 Task: Create a new field with title Stage a blank project AgileAssist with field type as Single-select and options as Not Started, In Progress and Complete
Action: Mouse moved to (1285, 142)
Screenshot: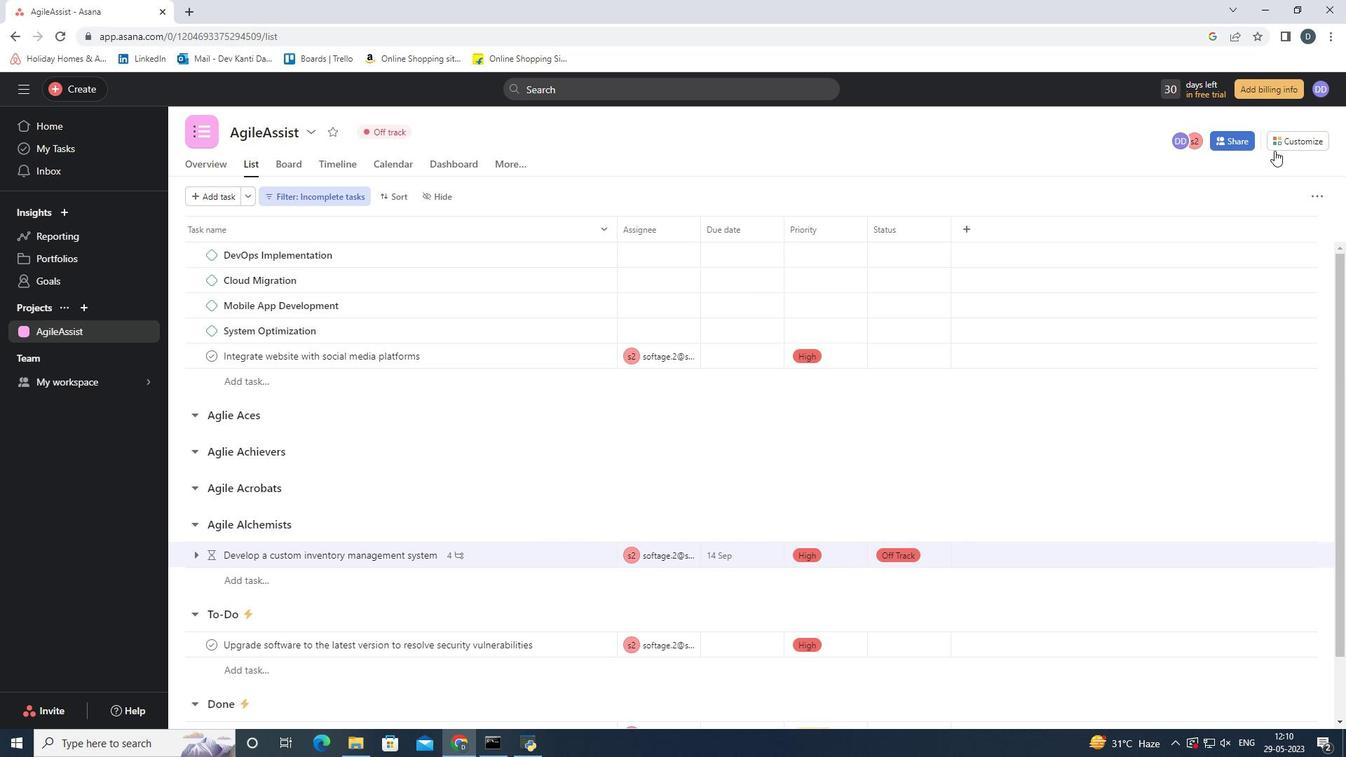 
Action: Mouse pressed left at (1285, 142)
Screenshot: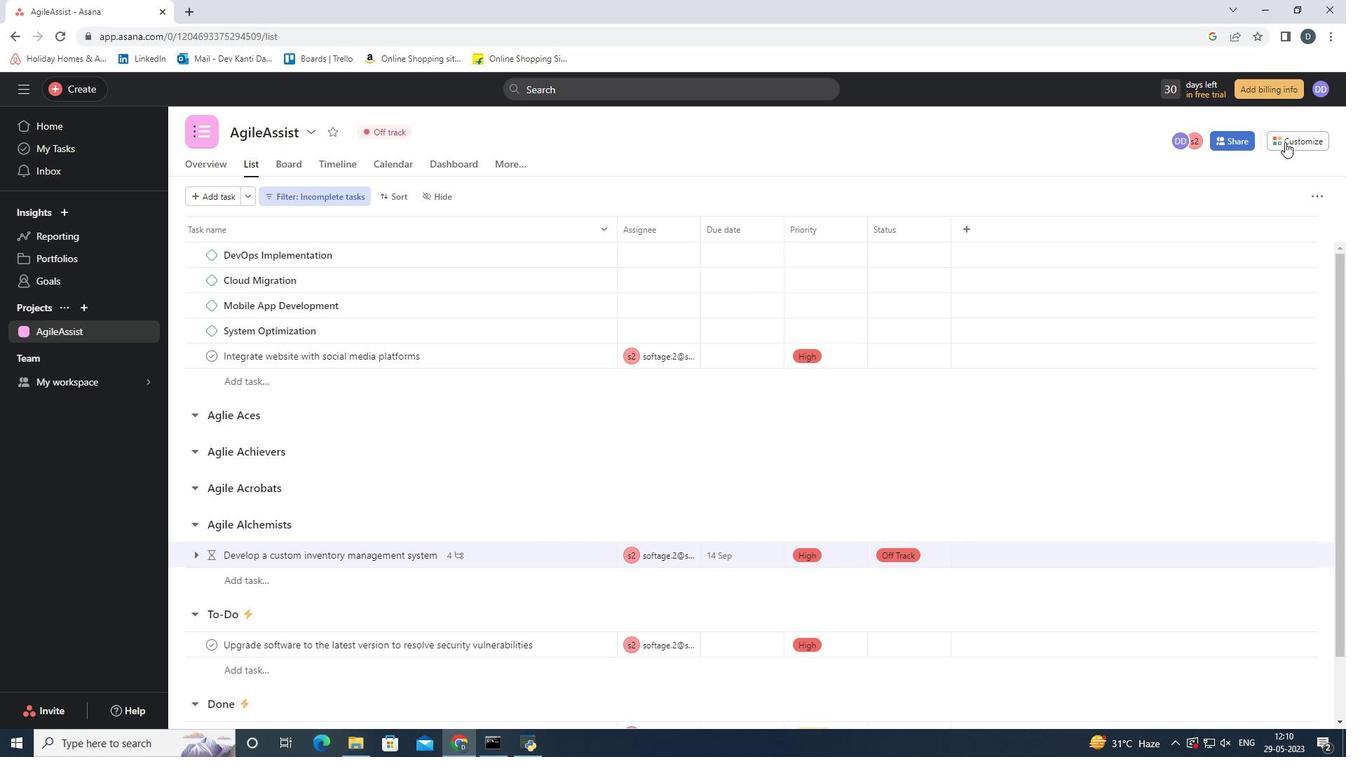 
Action: Mouse moved to (1223, 298)
Screenshot: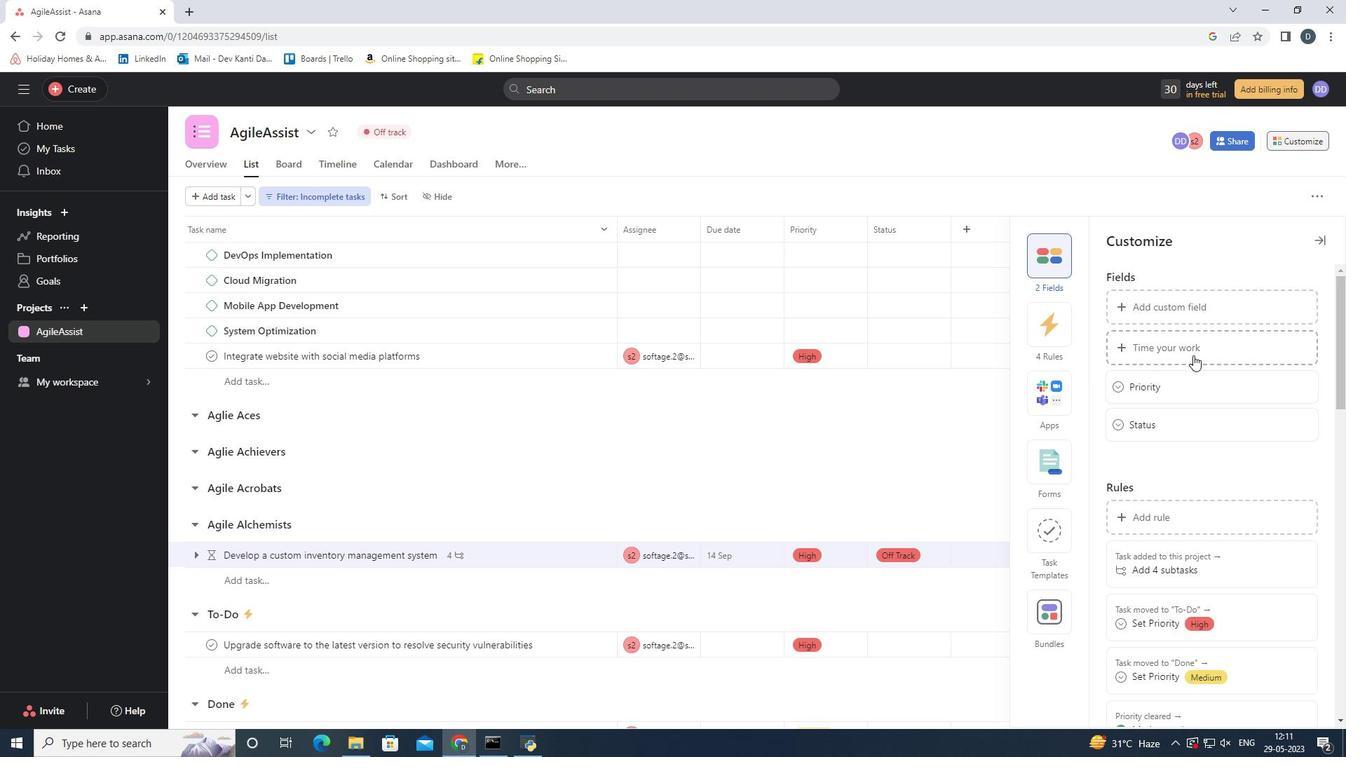 
Action: Mouse pressed left at (1223, 298)
Screenshot: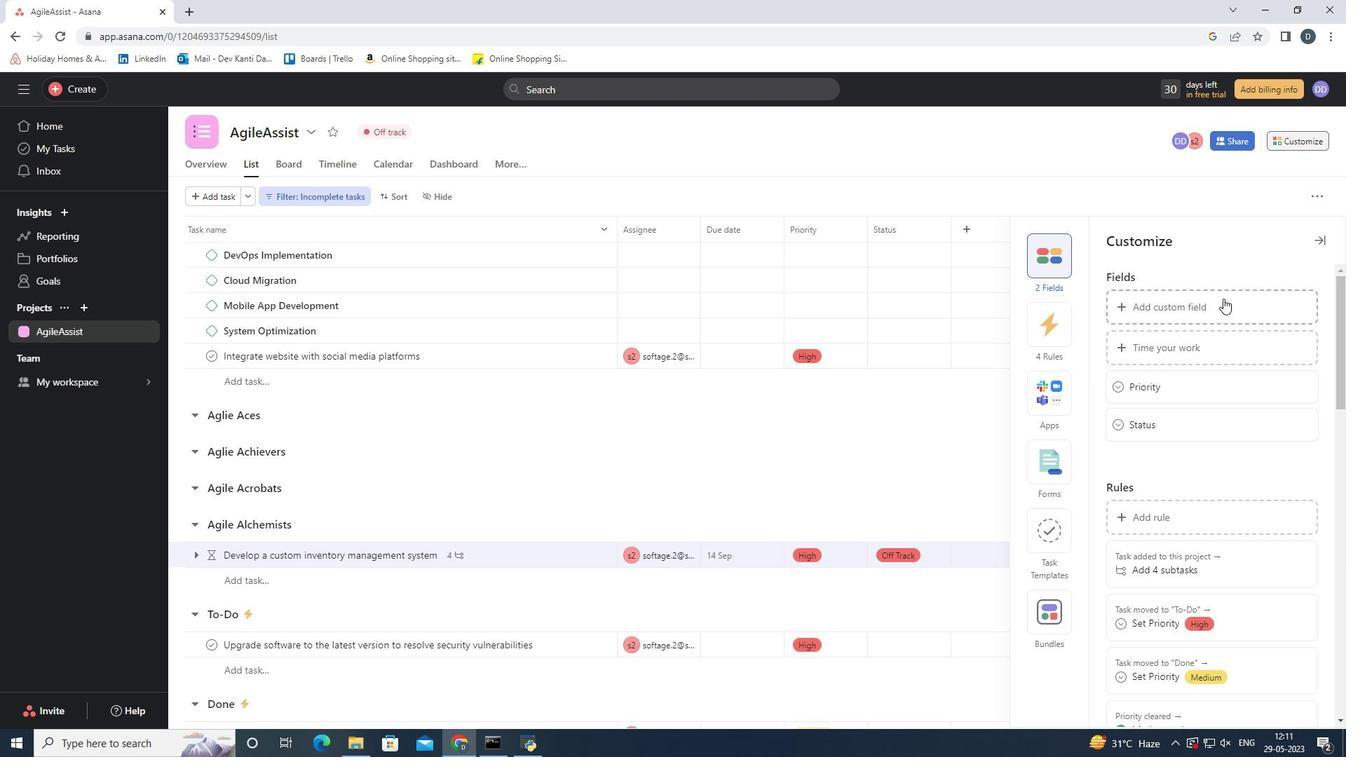 
Action: Mouse moved to (634, 241)
Screenshot: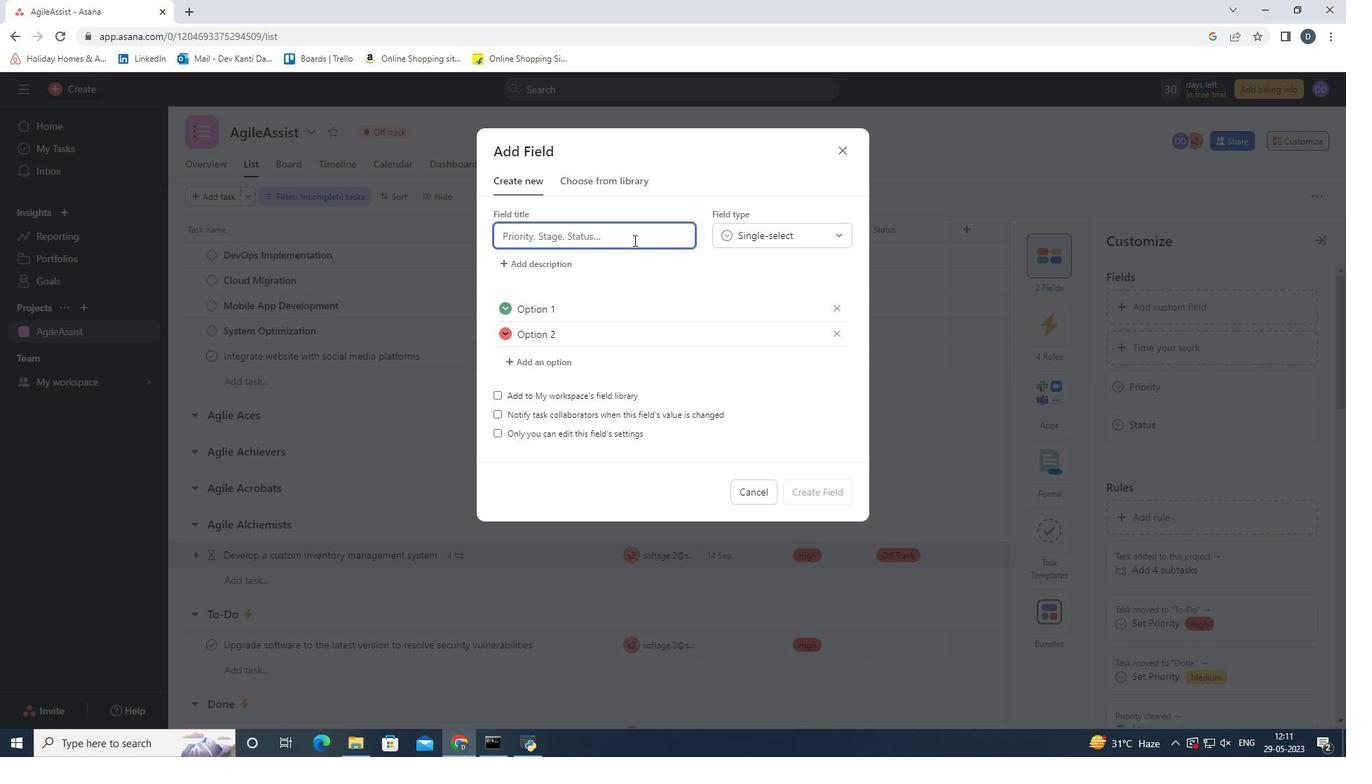 
Action: Key pressed <Key.shift>Stage
Screenshot: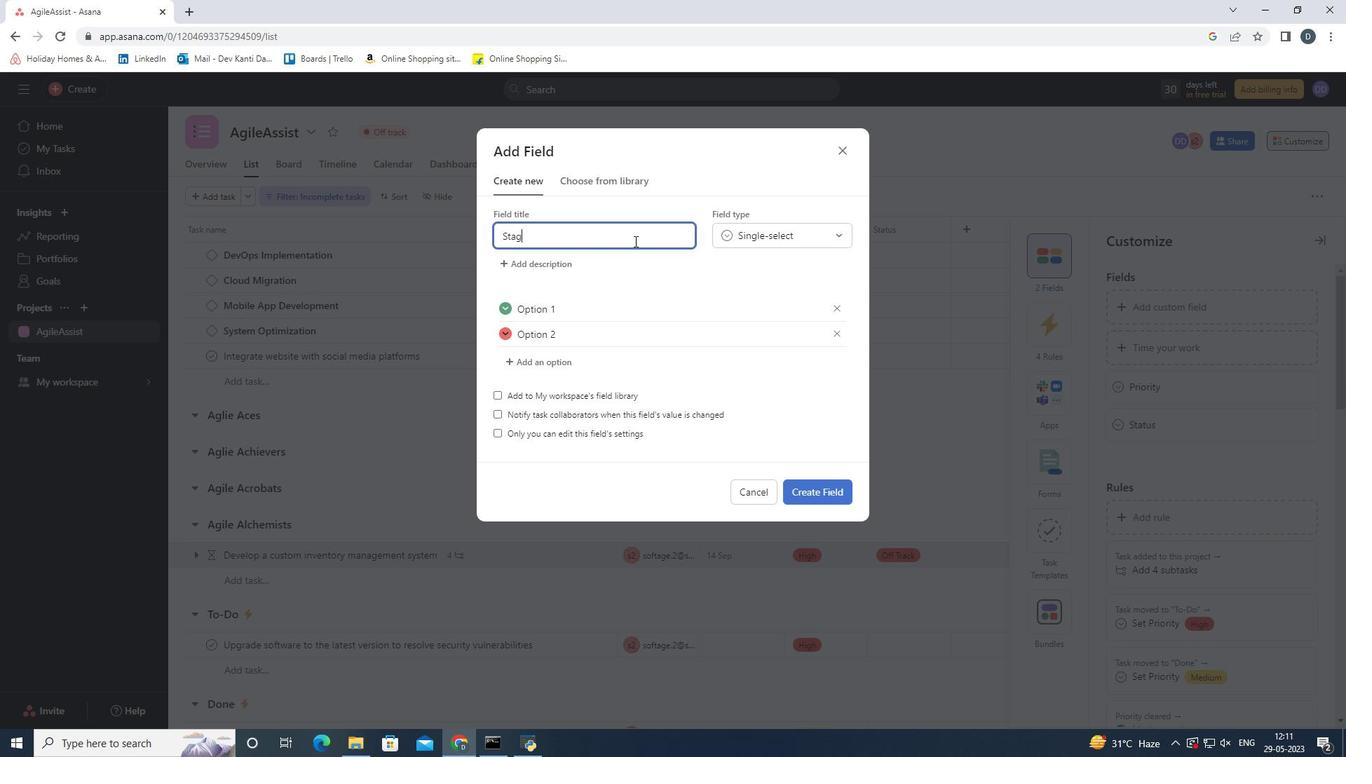 
Action: Mouse moved to (668, 286)
Screenshot: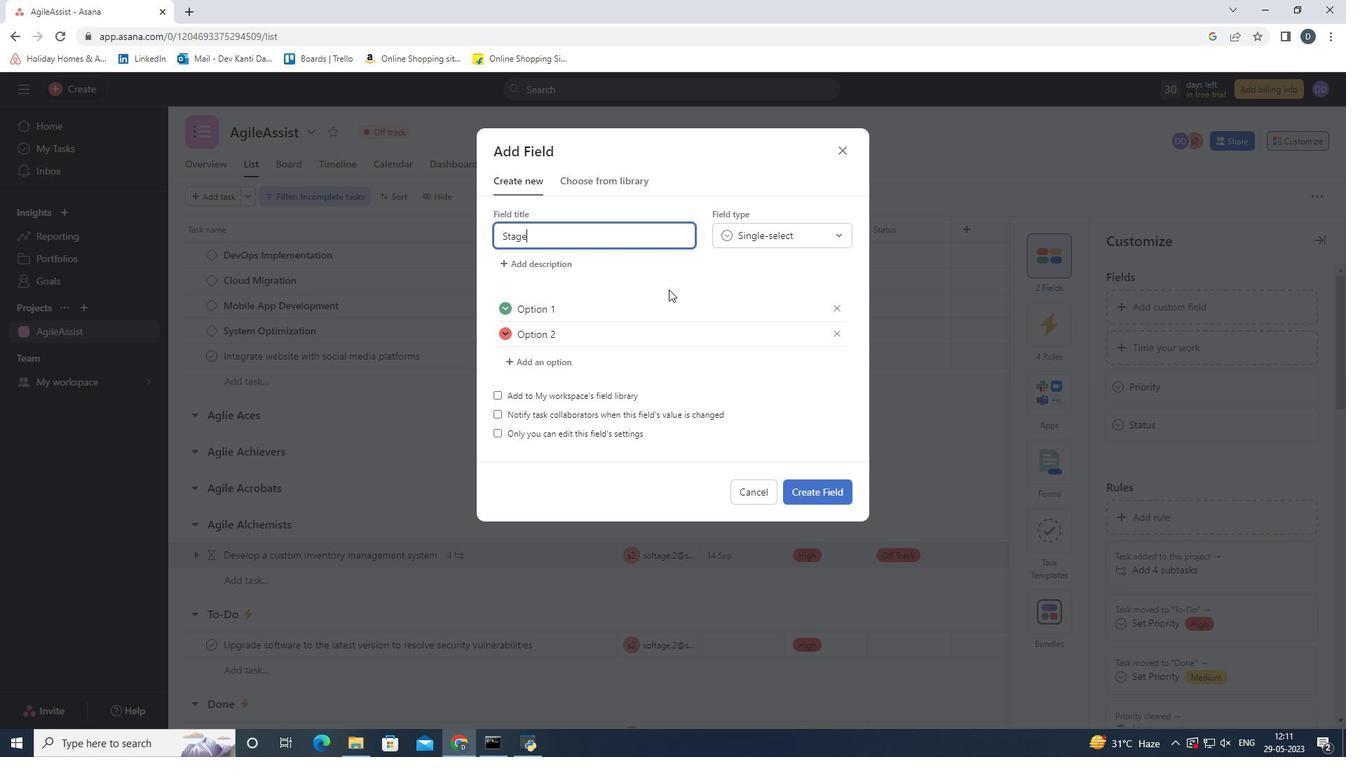 
Action: Mouse pressed left at (668, 286)
Screenshot: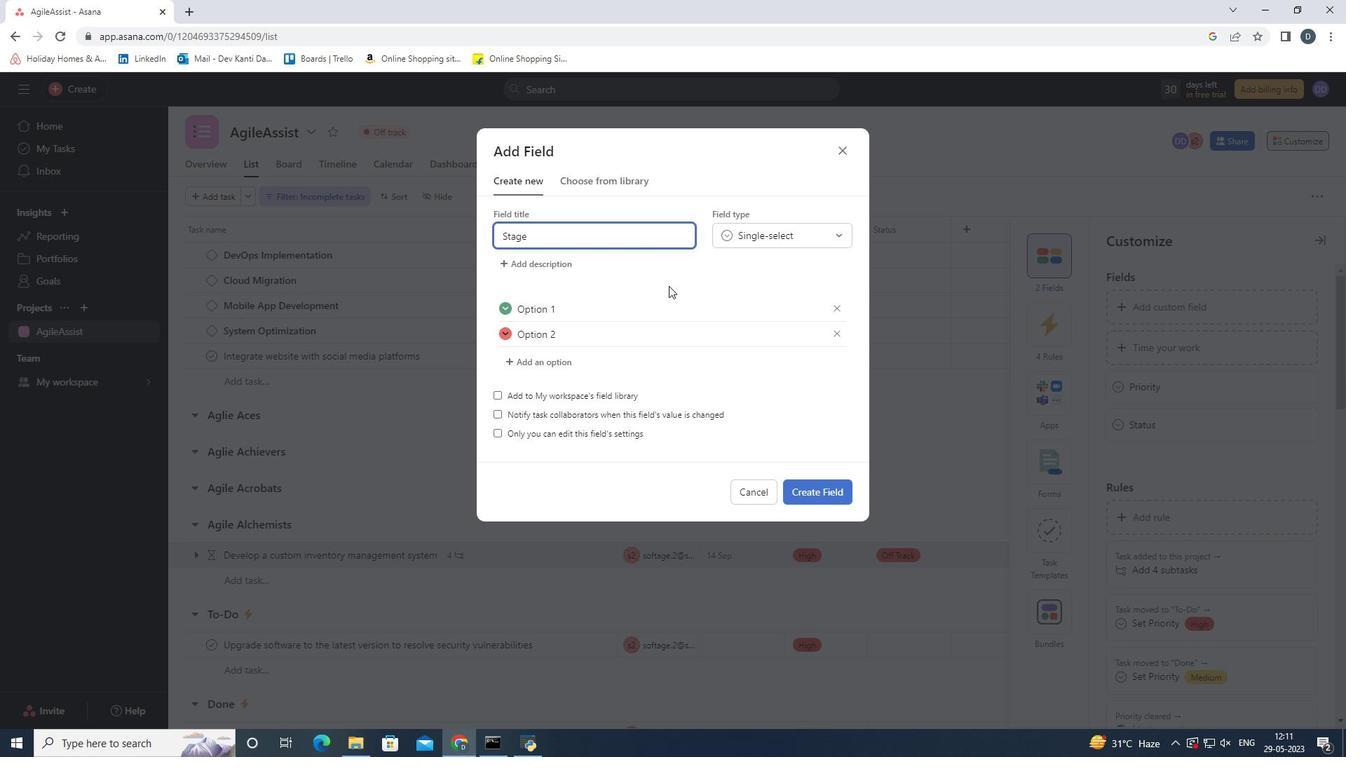 
Action: Mouse moved to (799, 236)
Screenshot: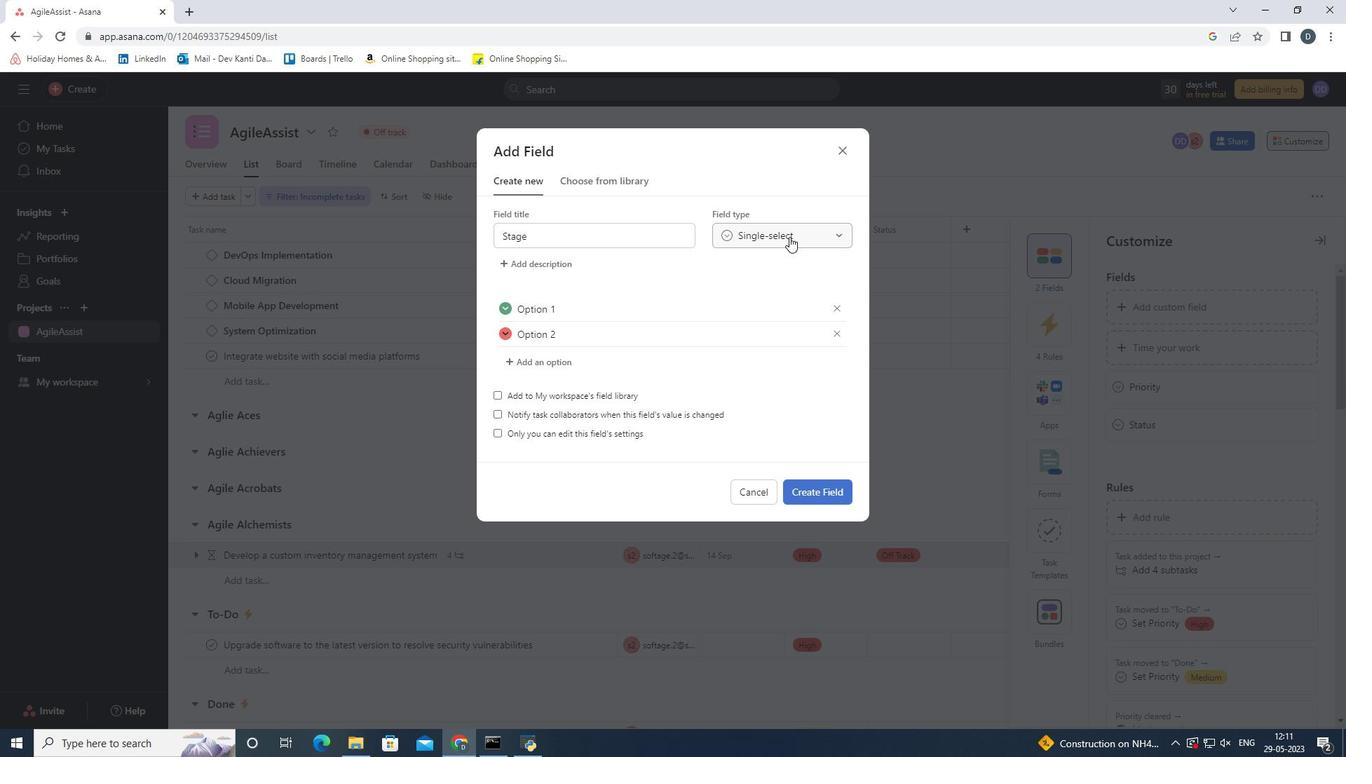 
Action: Mouse pressed left at (799, 236)
Screenshot: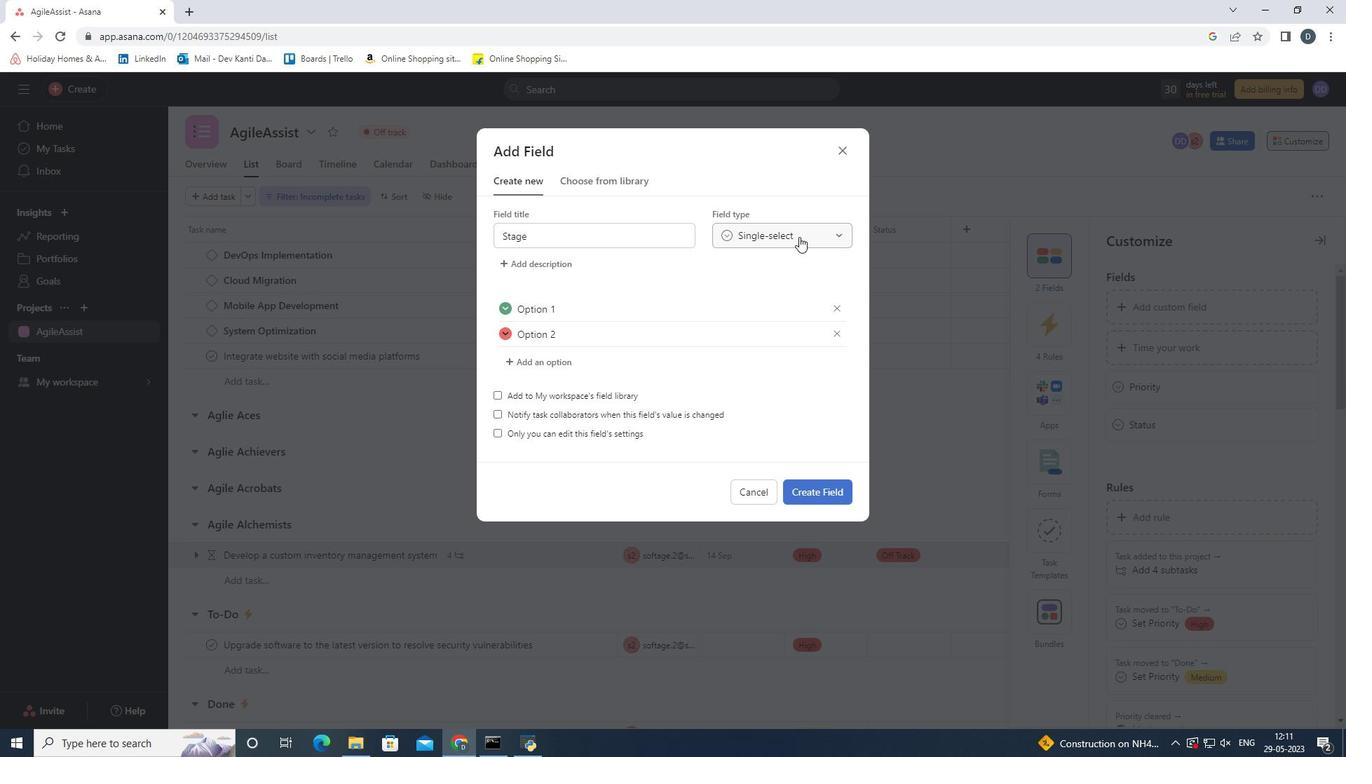 
Action: Mouse moved to (806, 264)
Screenshot: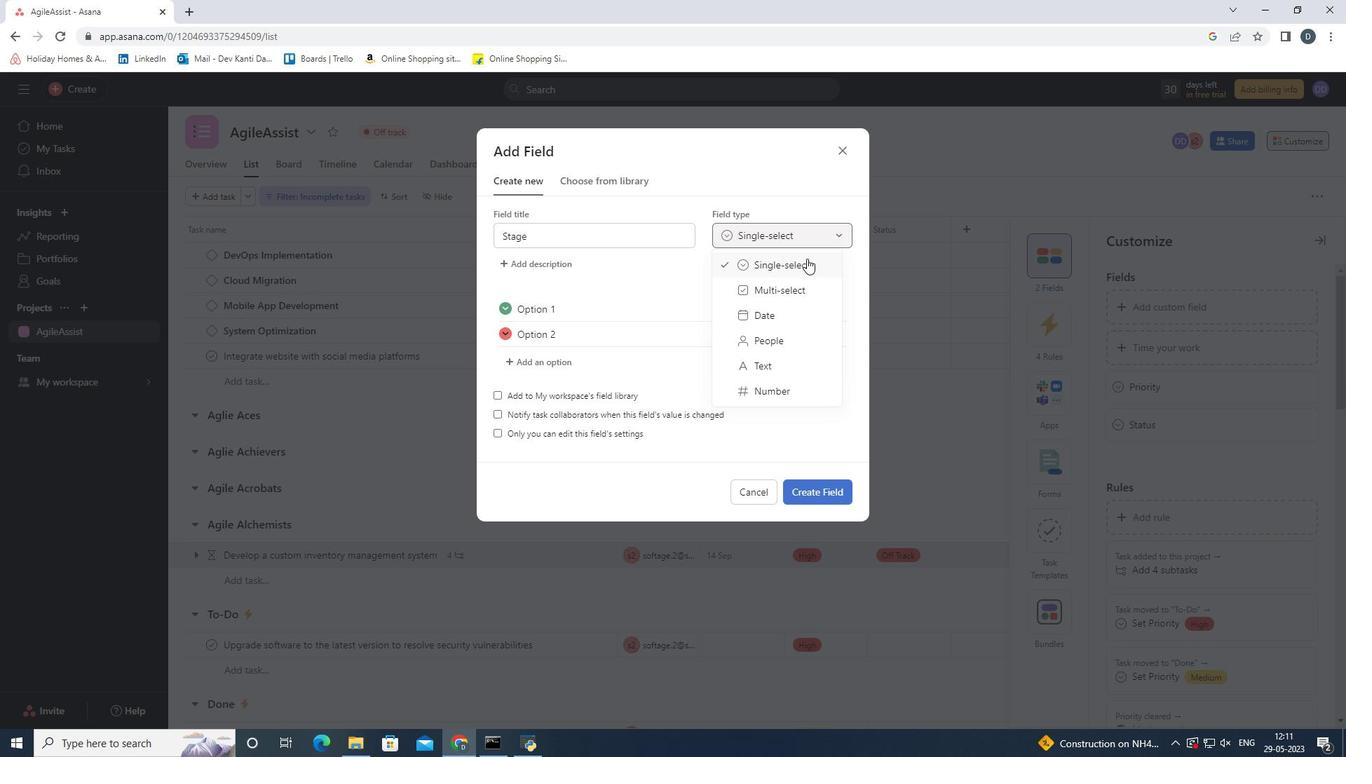
Action: Mouse pressed left at (806, 264)
Screenshot: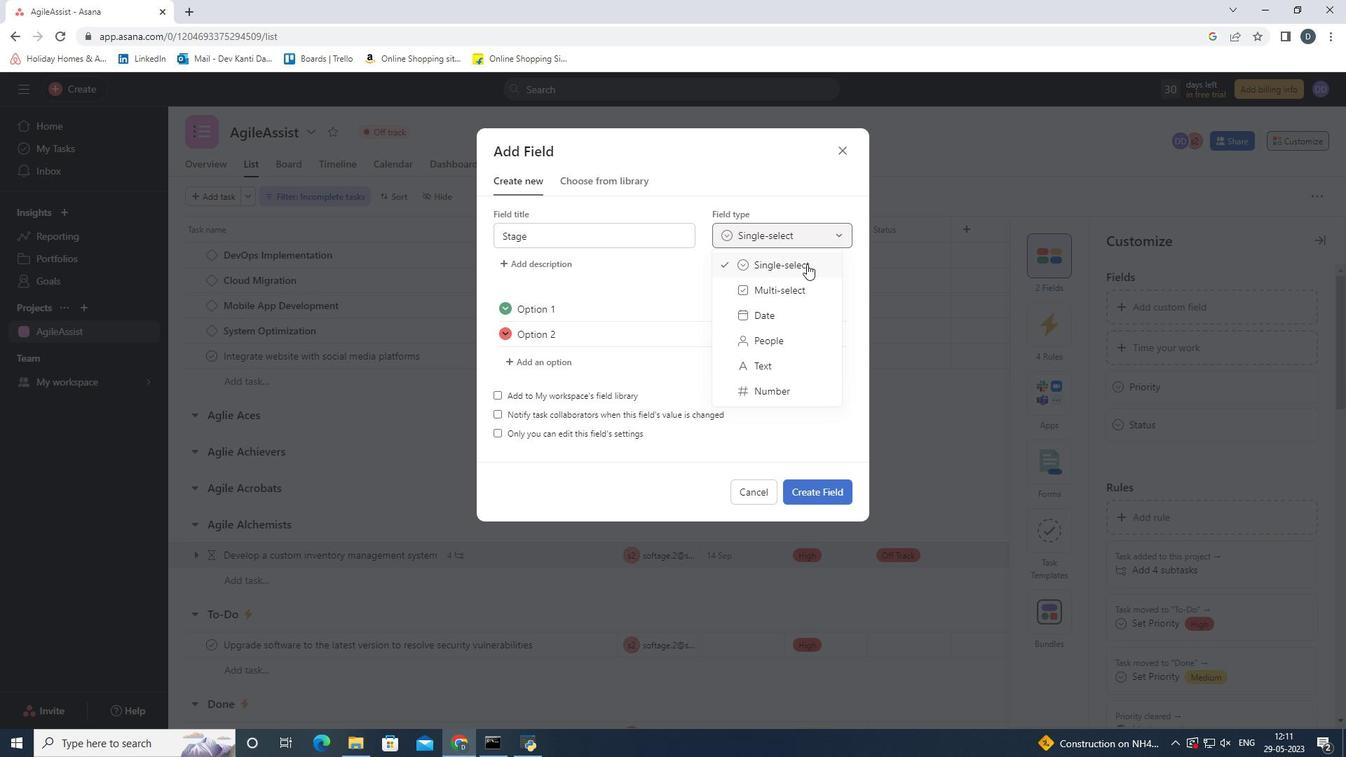 
Action: Mouse moved to (569, 331)
Screenshot: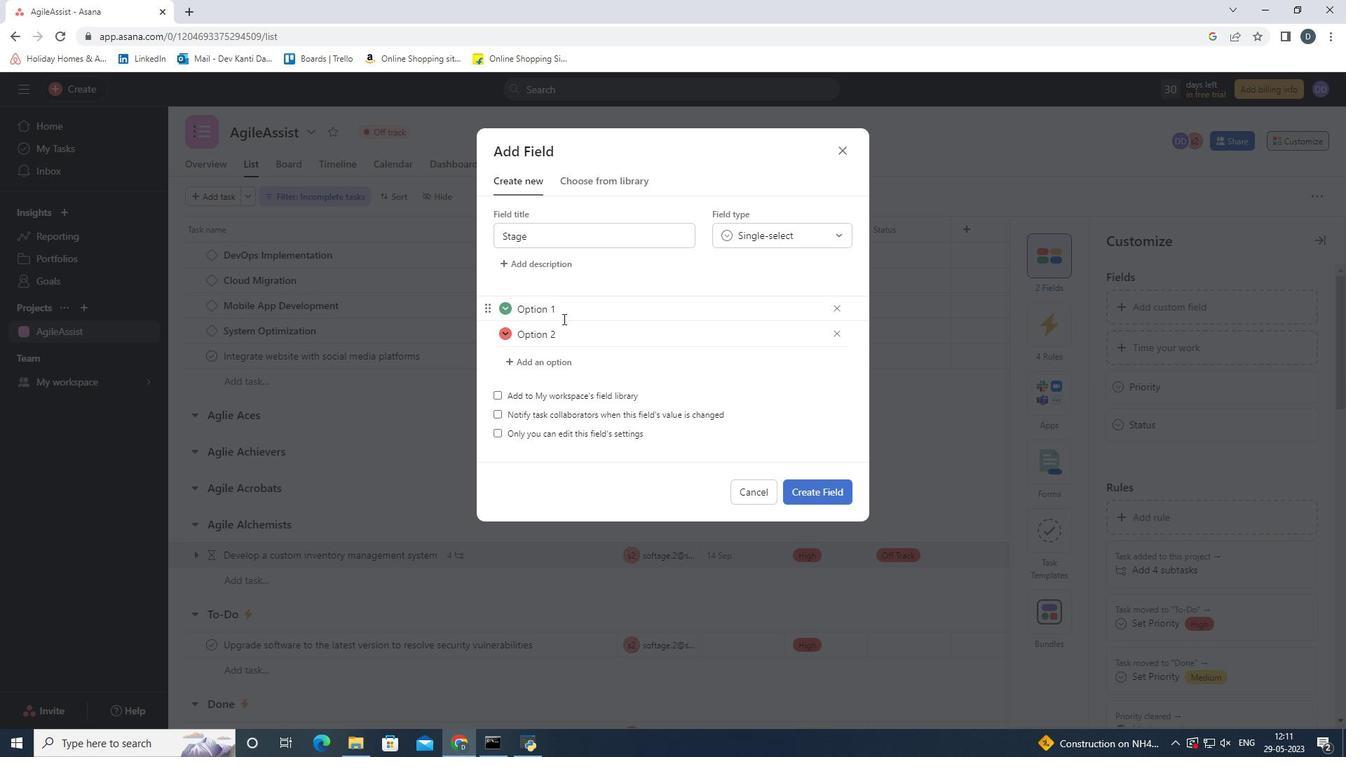 
Action: Mouse pressed left at (569, 331)
Screenshot: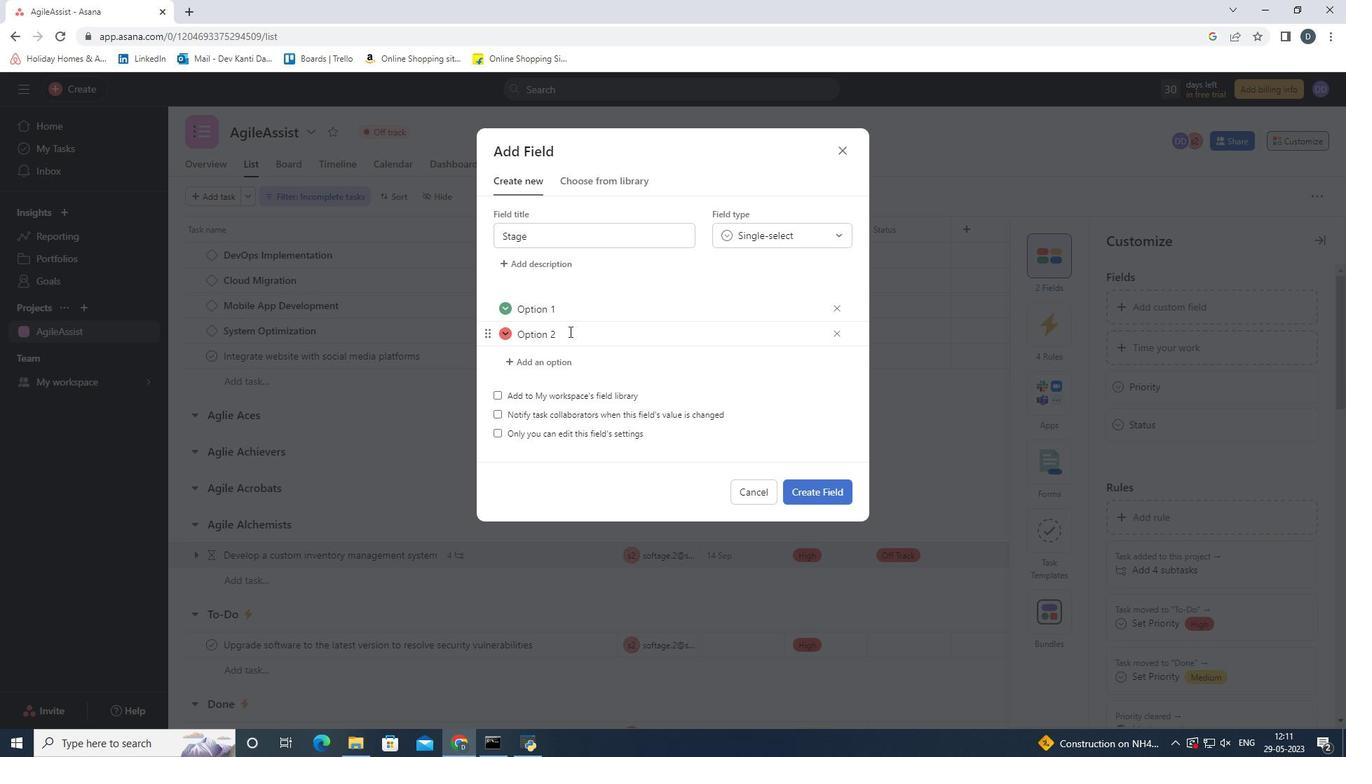 
Action: Key pressed <Key.backspace><Key.backspace><Key.backspace><Key.backspace><Key.backspace><Key.backspace><Key.backspace><Key.backspace><Key.backspace><Key.backspace><Key.backspace><Key.backspace><Key.backspace><Key.backspace><Key.backspace><Key.backspace><Key.backspace><Key.shift><Key.shift><Key.shift><Key.shift><Key.shift><Key.shift><Key.shift><Key.shift><Key.shift><Key.shift><Key.shift><Key.shift><Key.shift><Key.shift><Key.shift>Complete
Screenshot: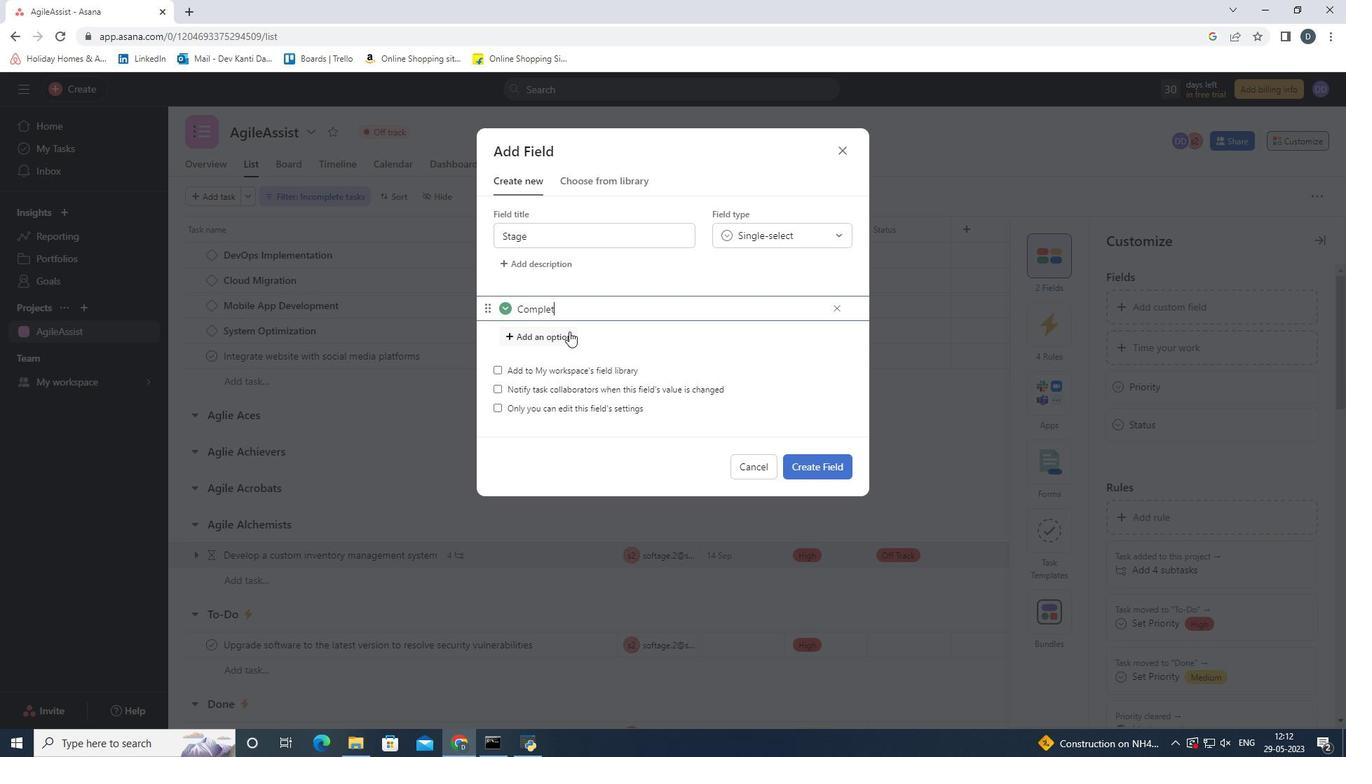 
Action: Mouse pressed left at (569, 331)
Screenshot: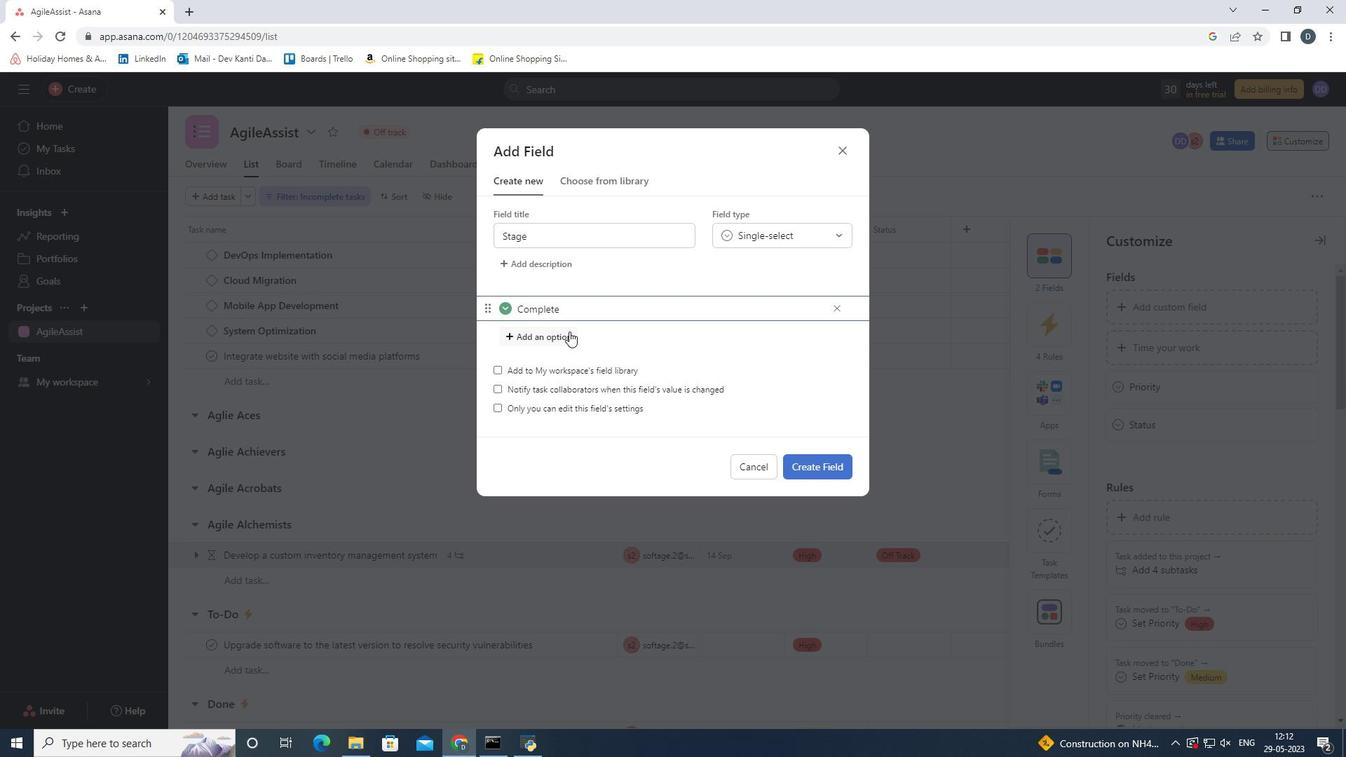 
Action: Mouse moved to (582, 335)
Screenshot: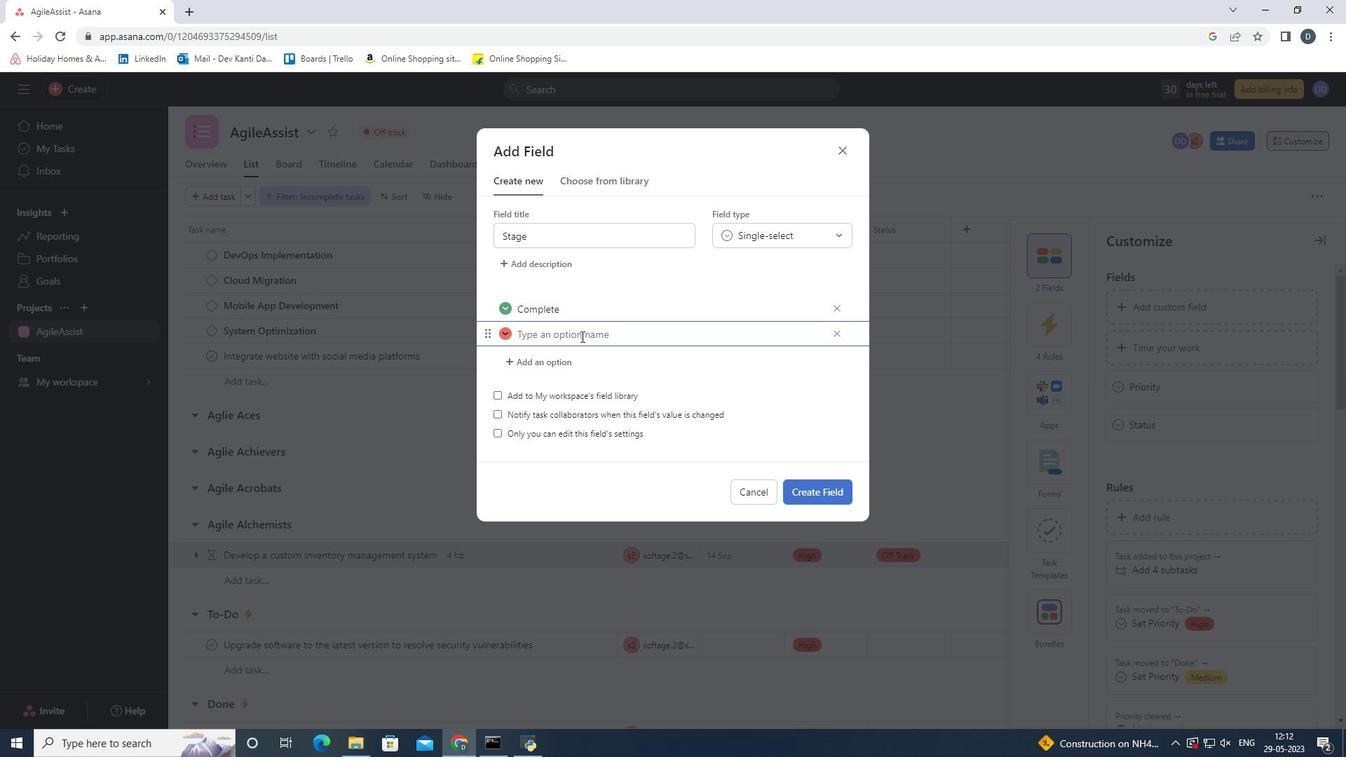 
Action: Key pressed <Key.shift>Not<Key.space><Key.shift>Stat<Key.backspace>rted
Screenshot: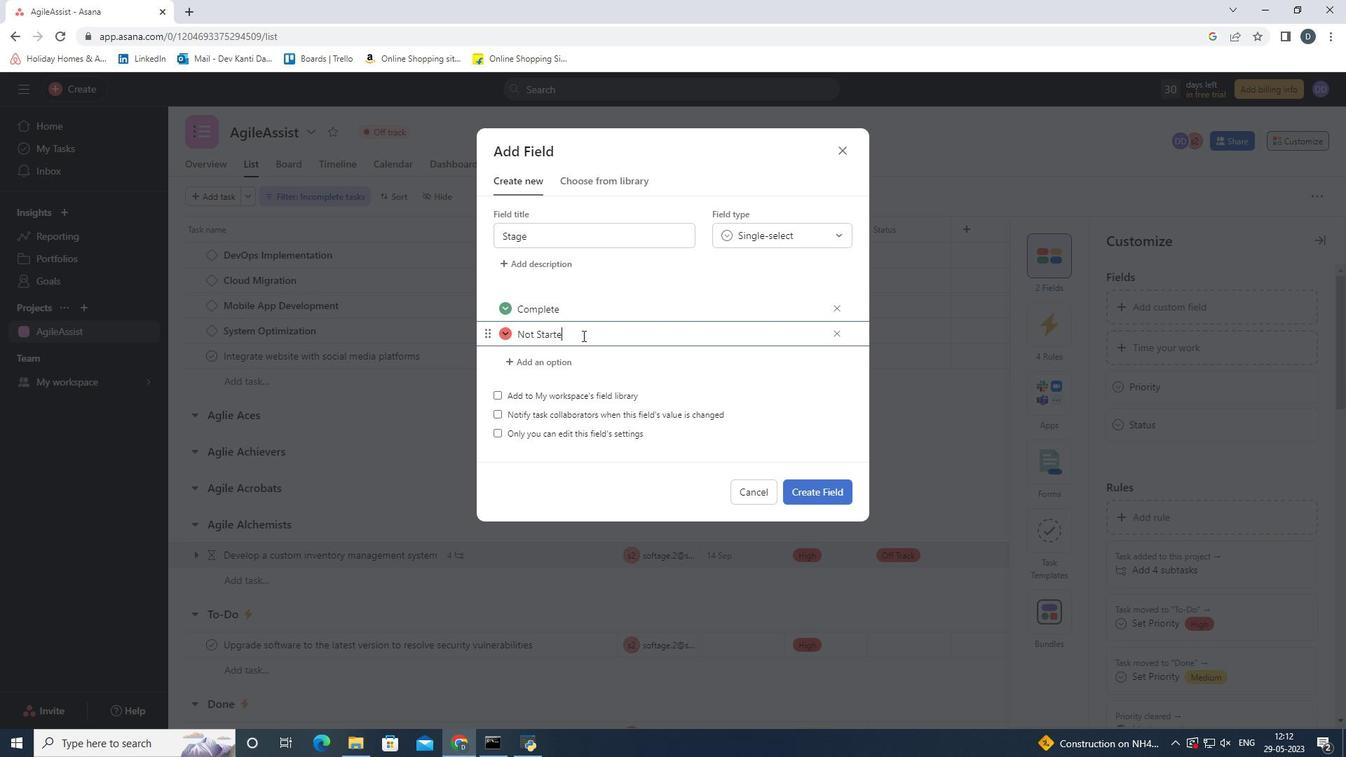 
Action: Mouse moved to (520, 365)
Screenshot: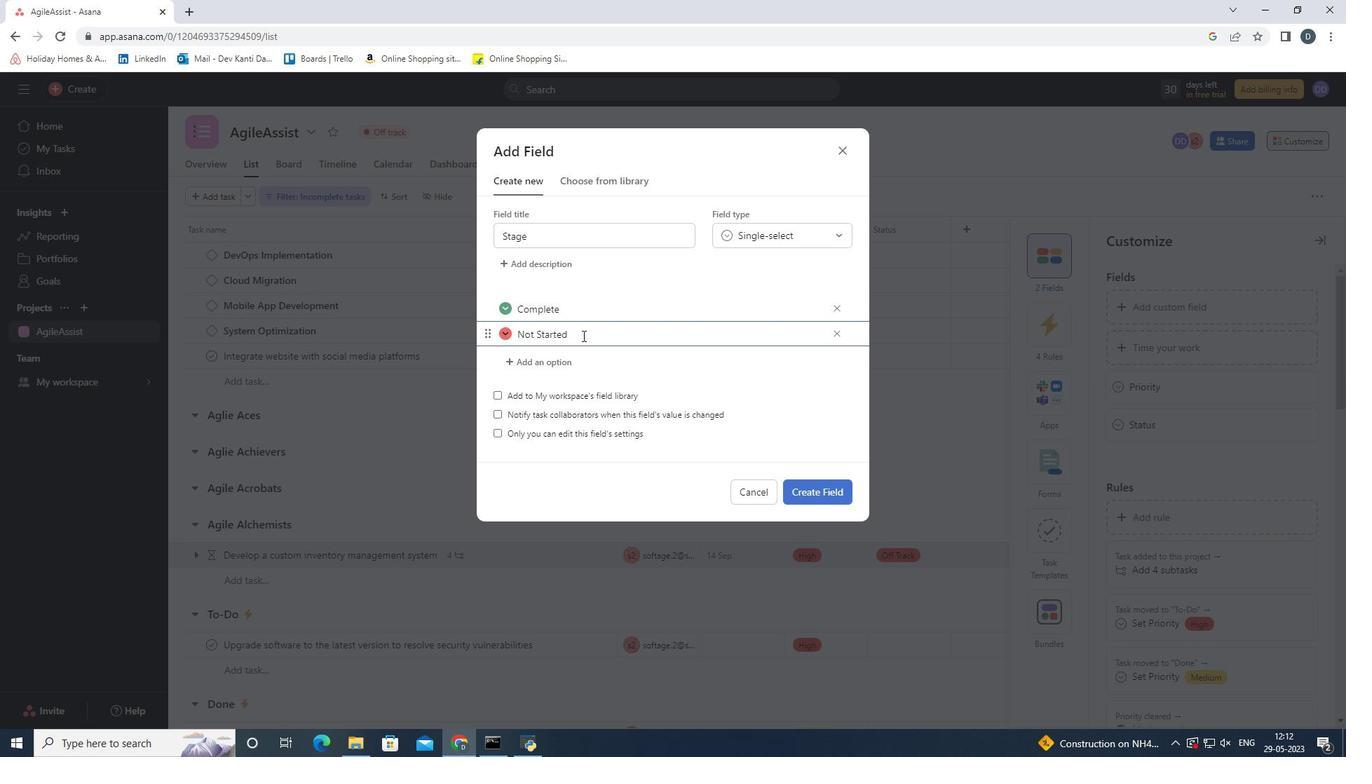 
Action: Mouse pressed left at (520, 365)
Screenshot: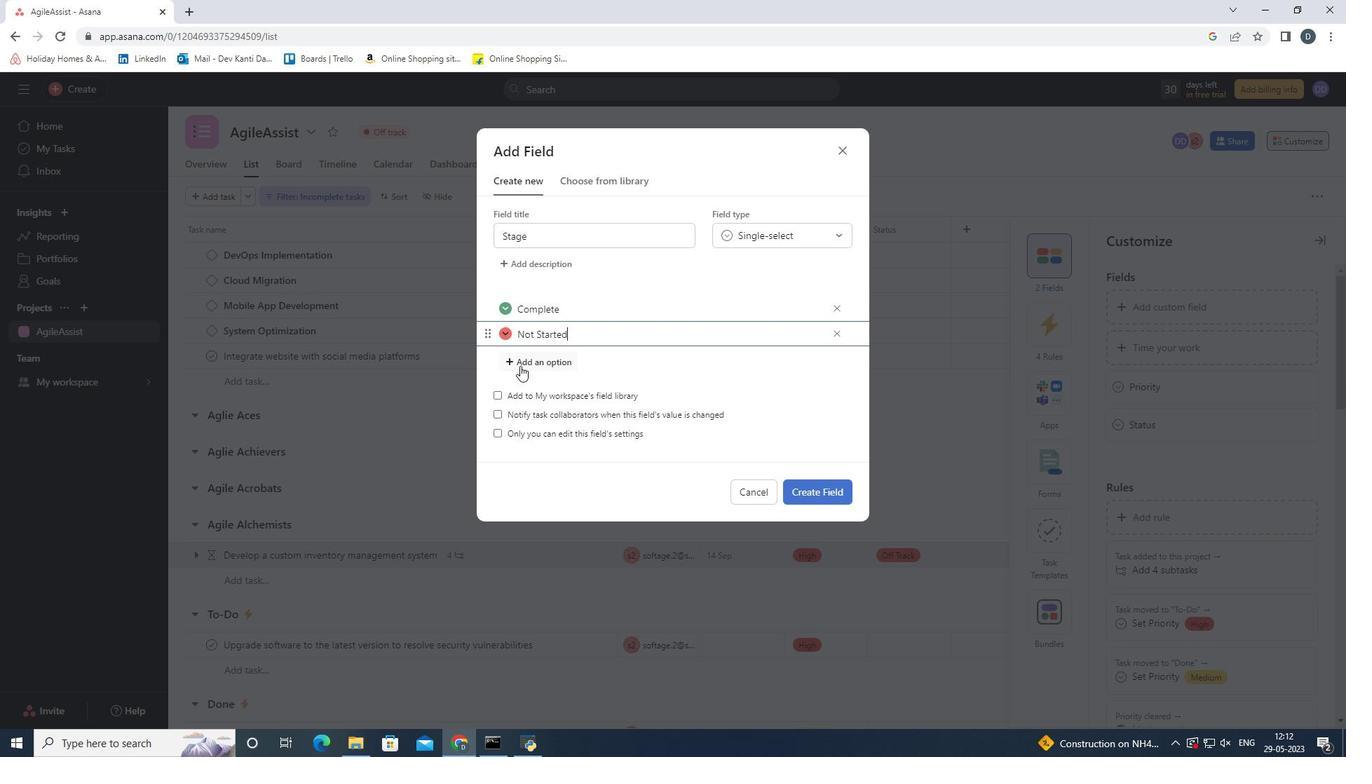 
Action: Mouse moved to (585, 361)
Screenshot: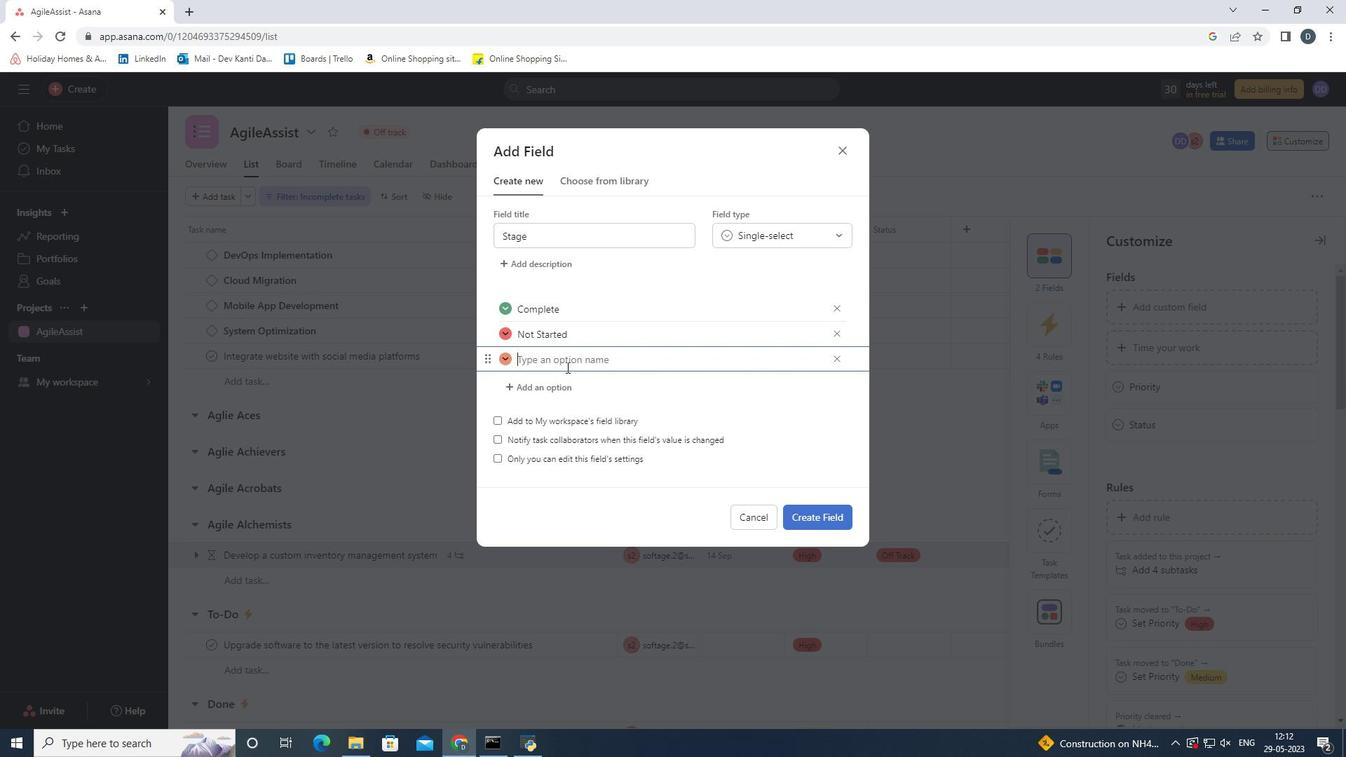 
Action: Key pressed <Key.shift>In<Key.space><Key.shift><Key.shift><Key.shift><Key.shift><Key.shift><Key.shift>Progress
Screenshot: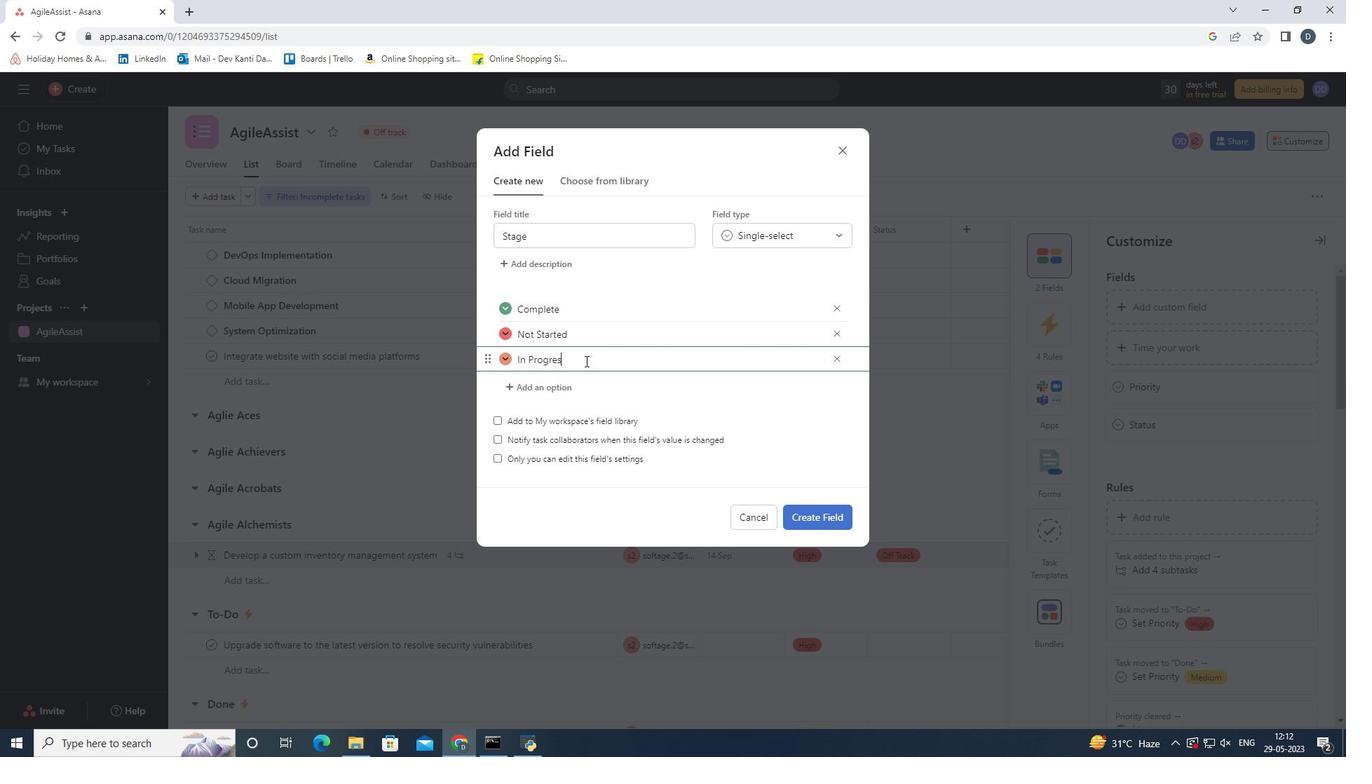 
Action: Mouse moved to (506, 354)
Screenshot: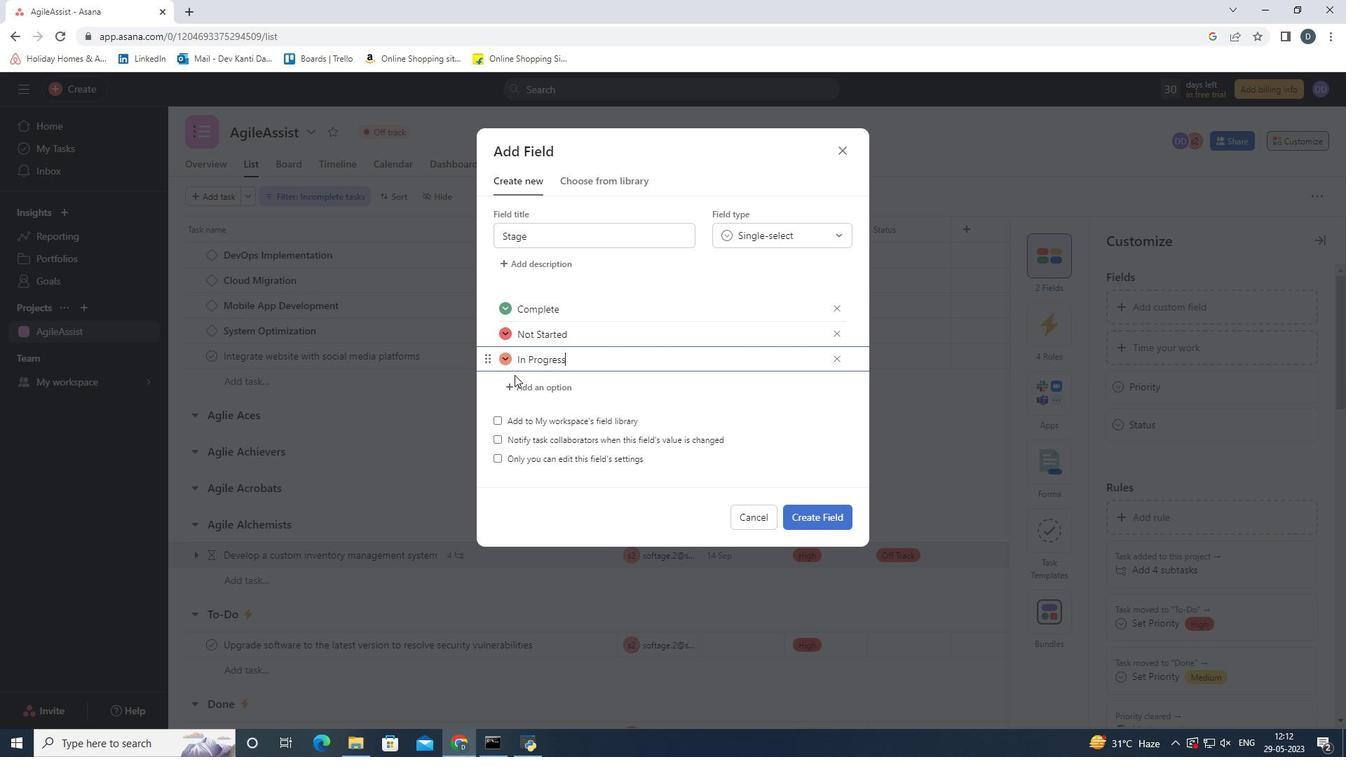 
Action: Mouse pressed left at (506, 354)
Screenshot: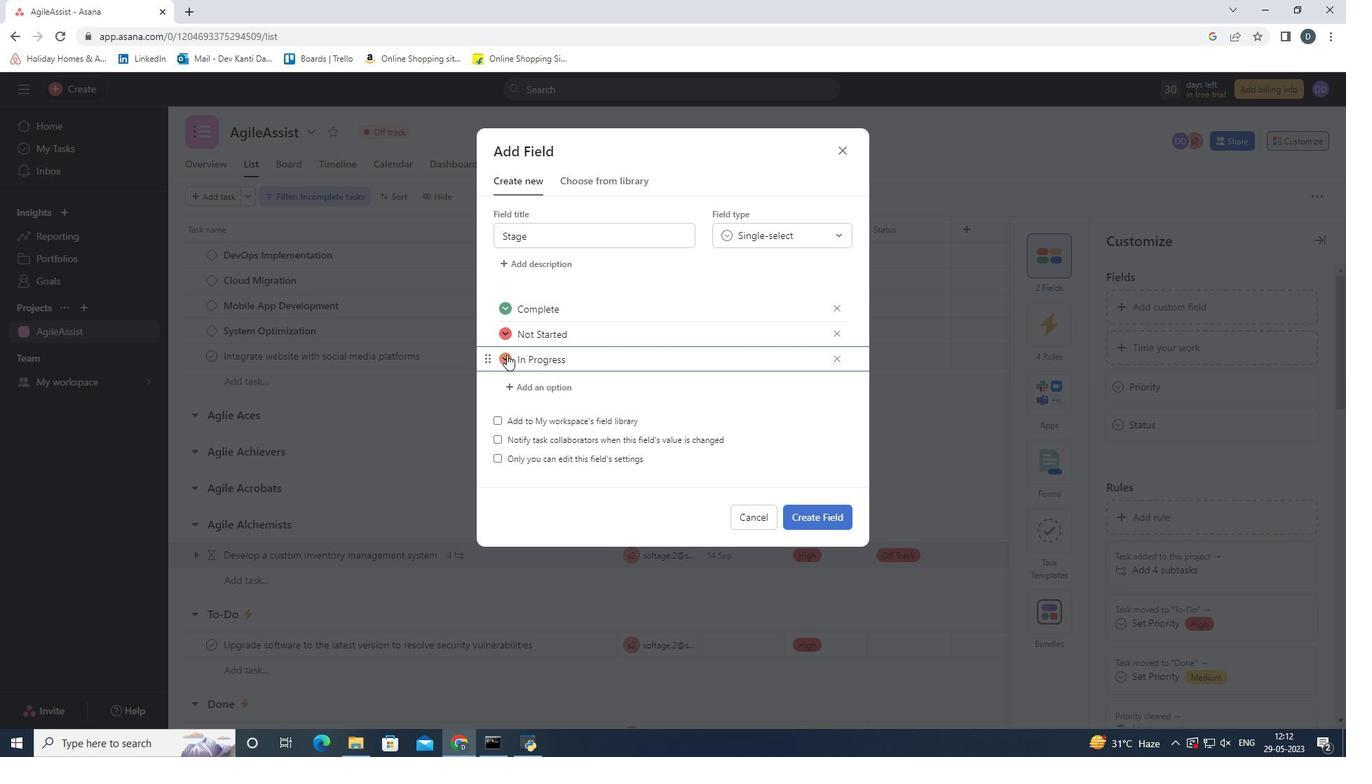 
Action: Mouse moved to (436, 379)
Screenshot: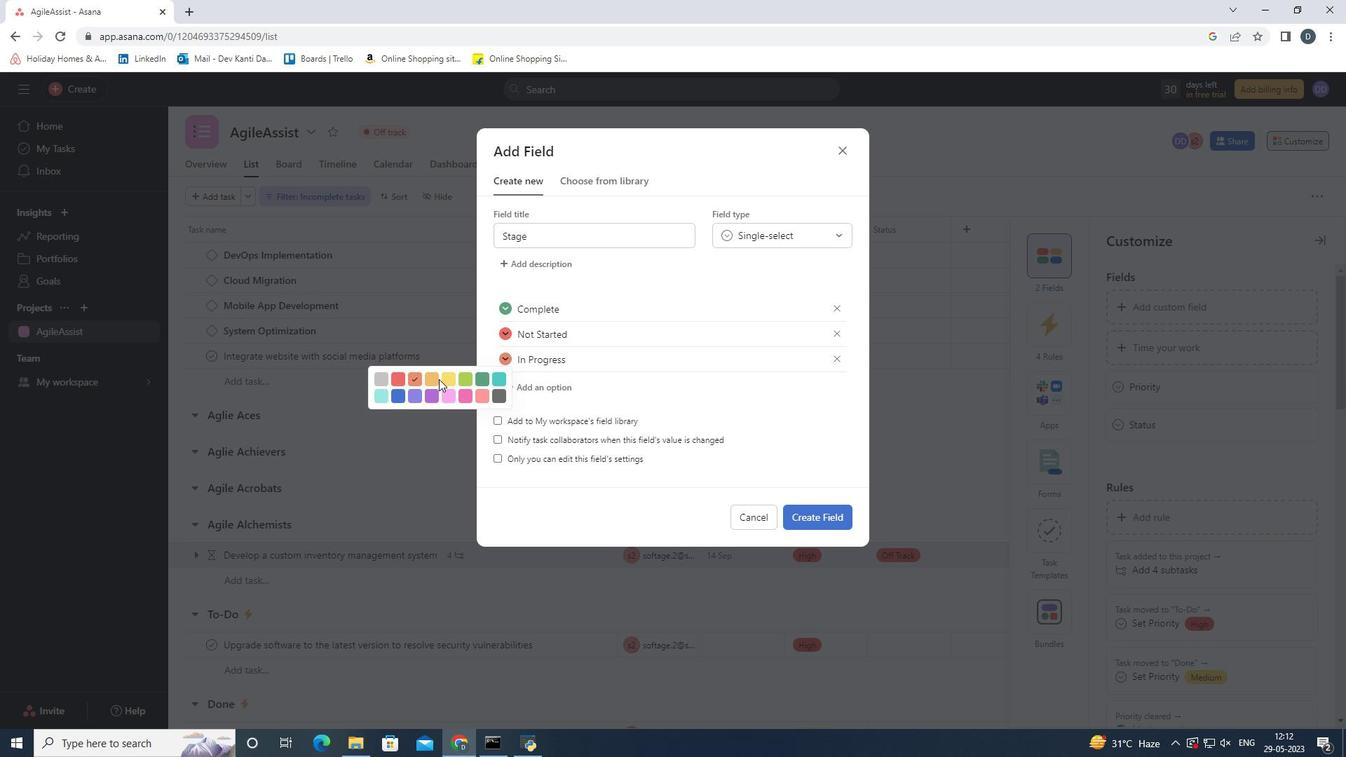 
Action: Mouse pressed left at (436, 379)
Screenshot: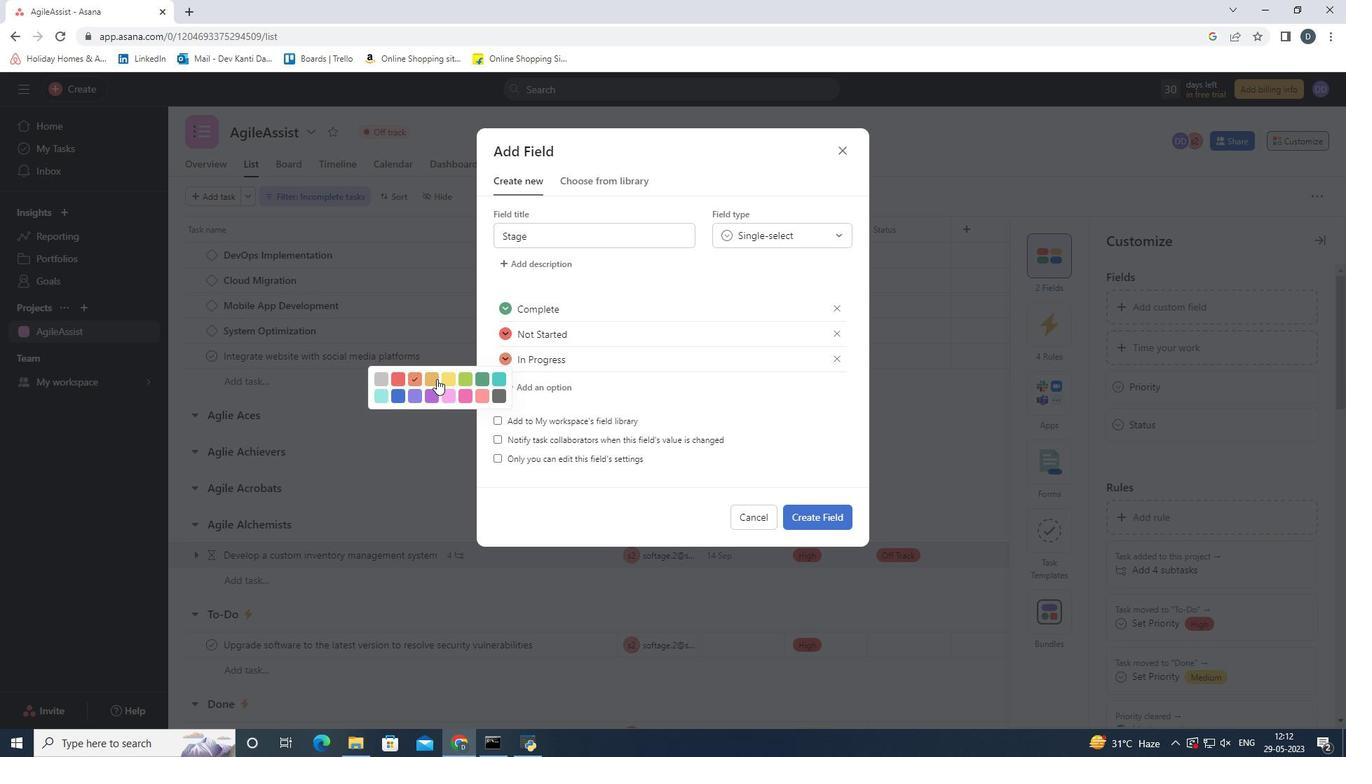 
Action: Mouse moved to (490, 340)
Screenshot: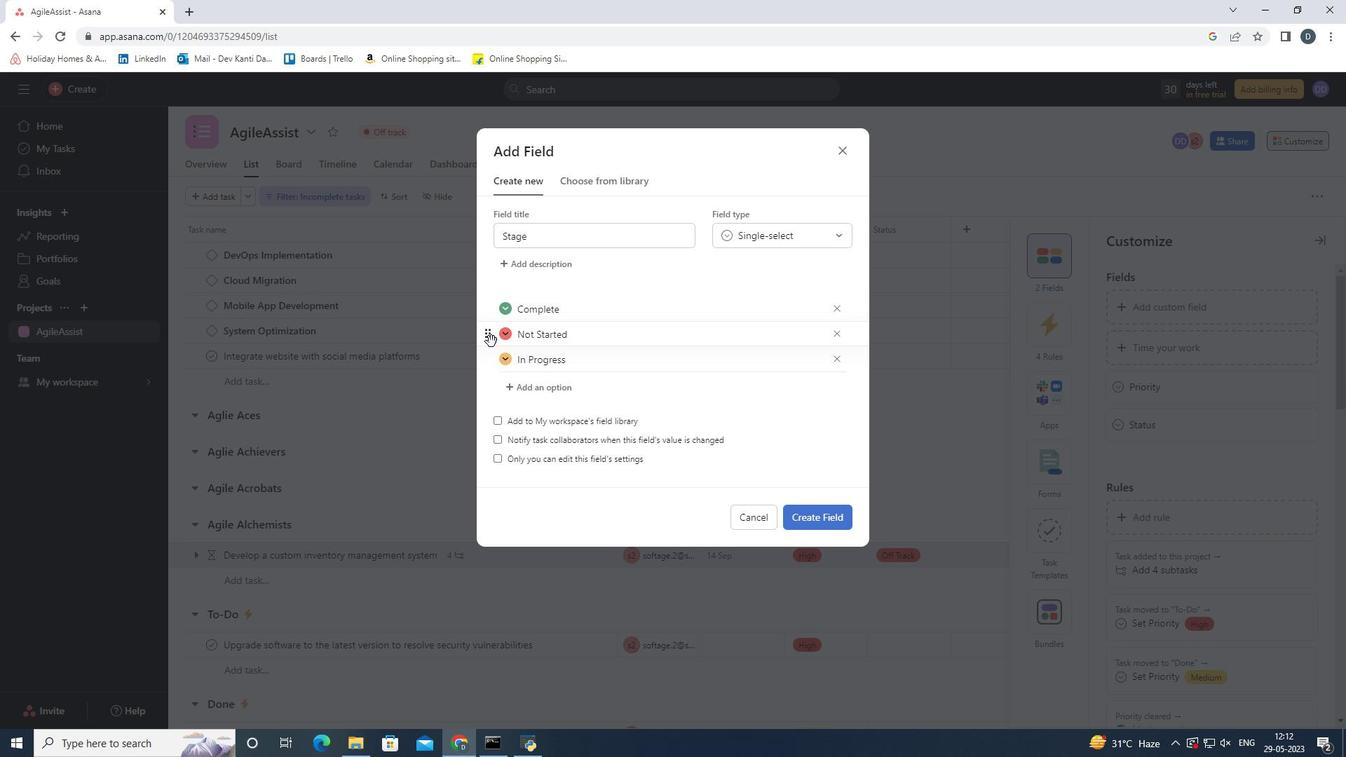 
Action: Mouse pressed left at (490, 340)
Screenshot: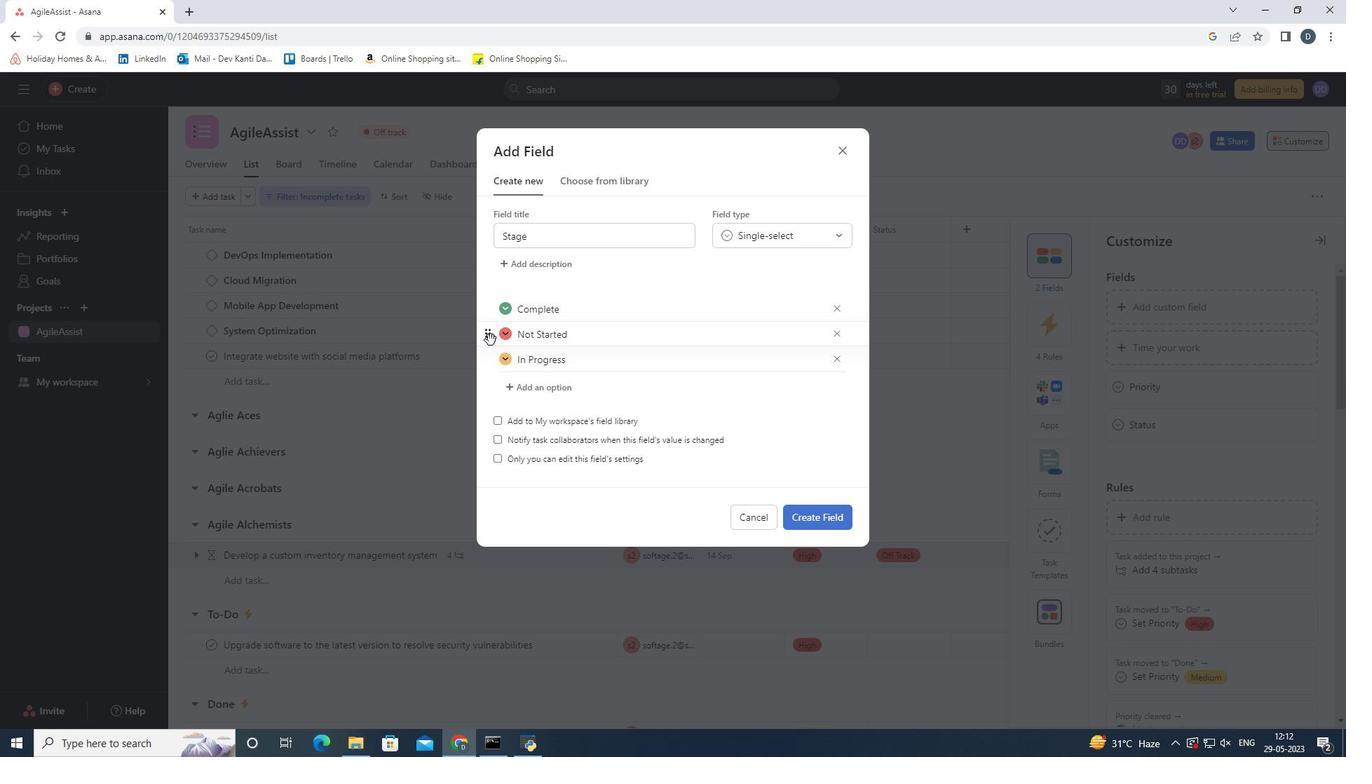 
Action: Mouse moved to (488, 337)
Screenshot: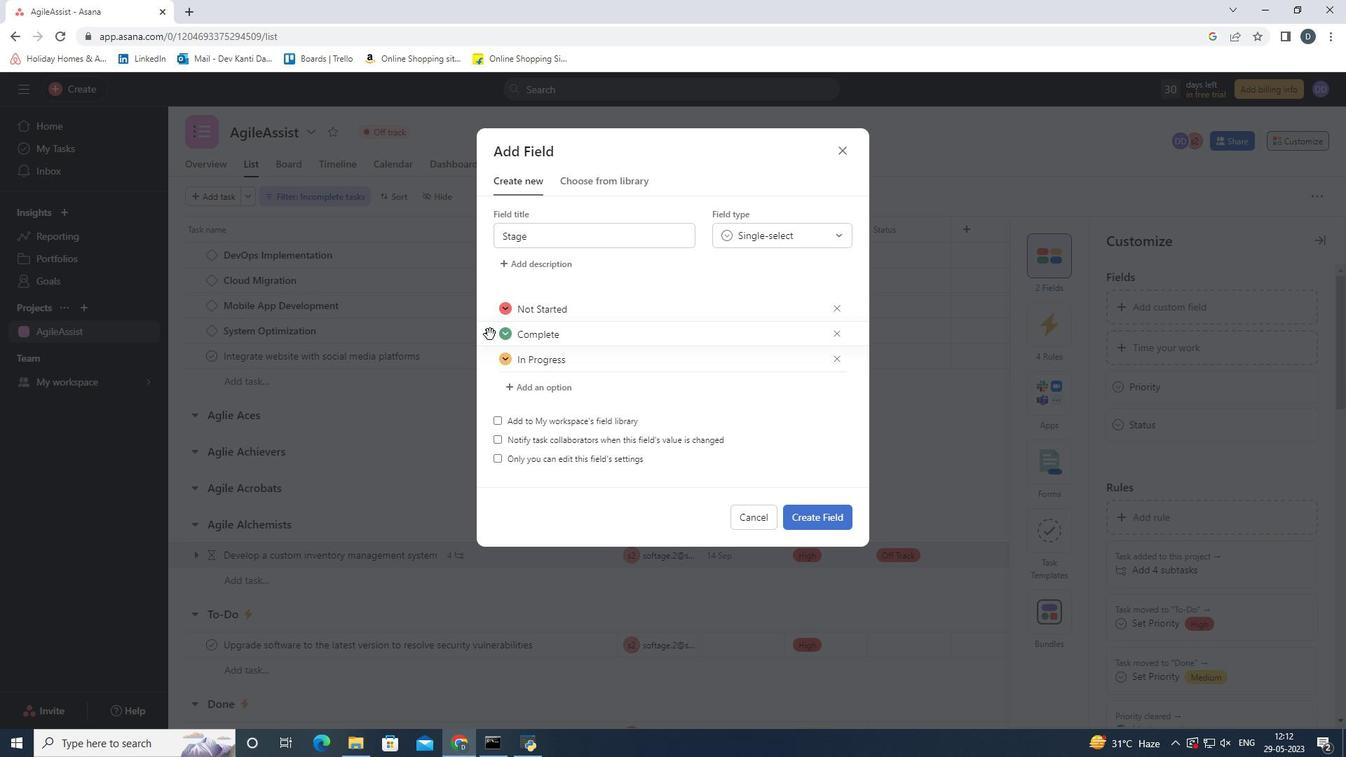
Action: Mouse pressed left at (488, 337)
Screenshot: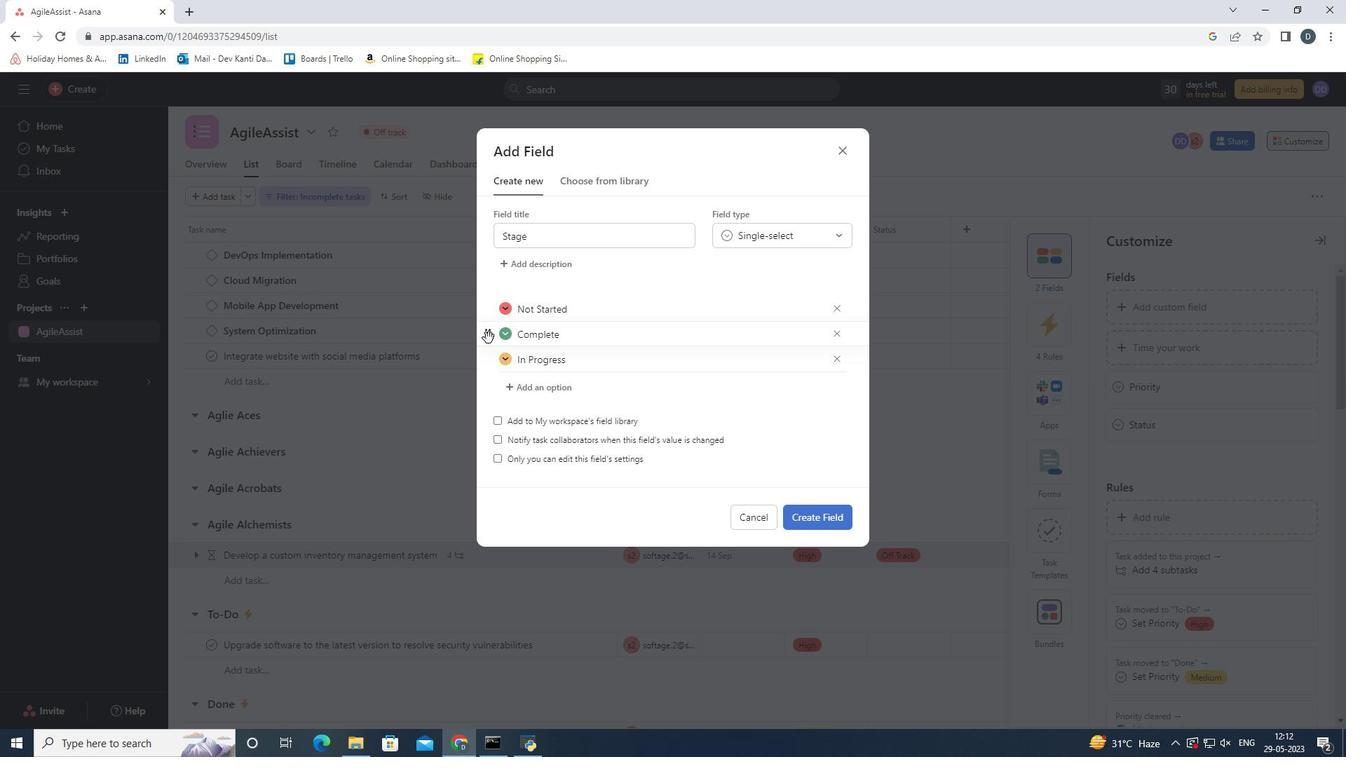 
Action: Mouse moved to (487, 336)
Screenshot: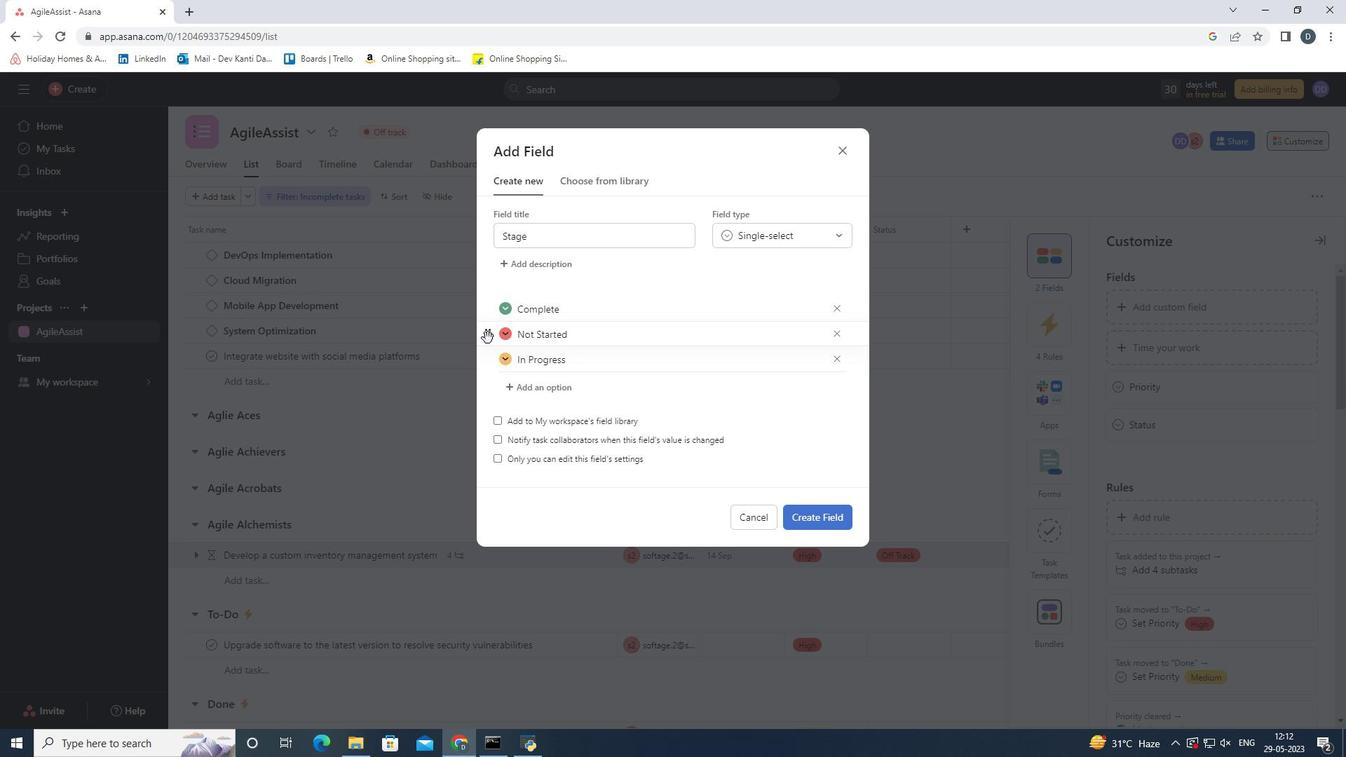 
Action: Mouse pressed left at (487, 336)
Screenshot: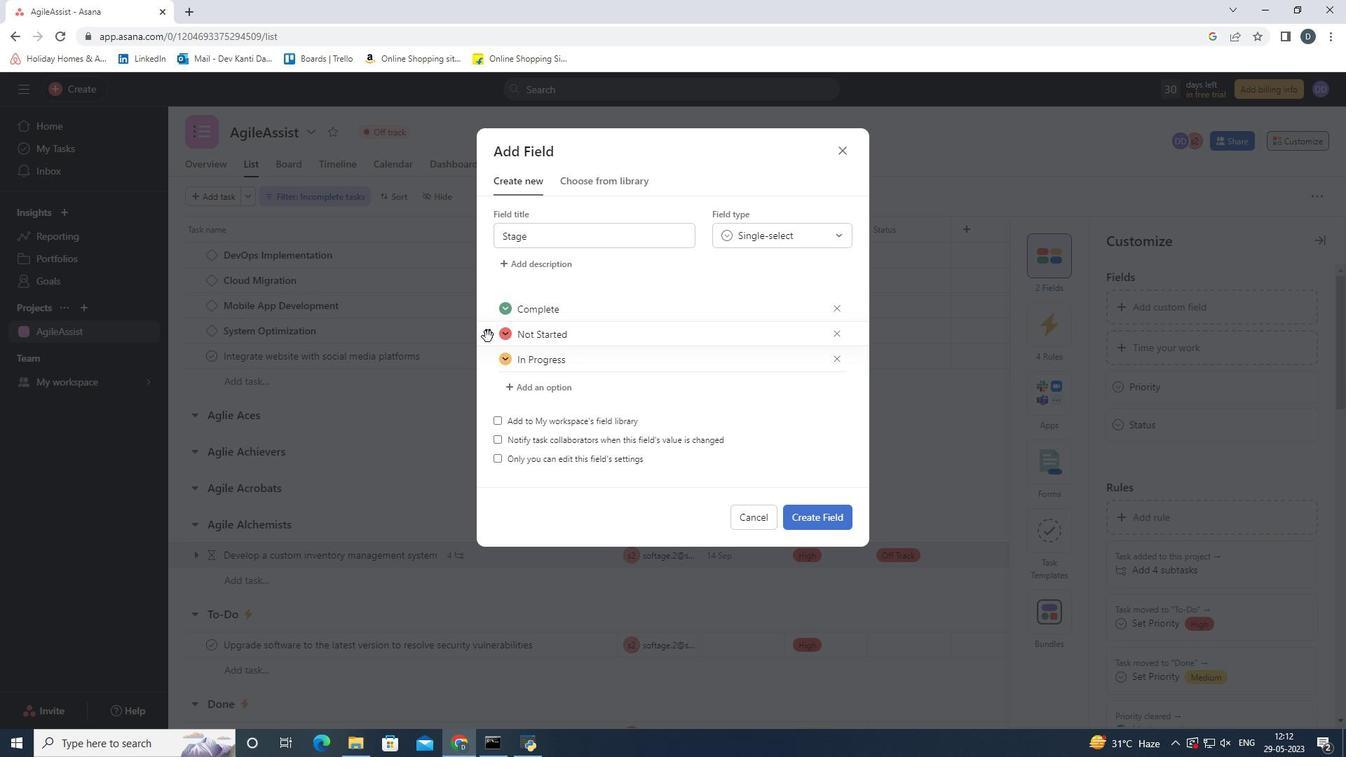 
Action: Mouse moved to (489, 336)
Screenshot: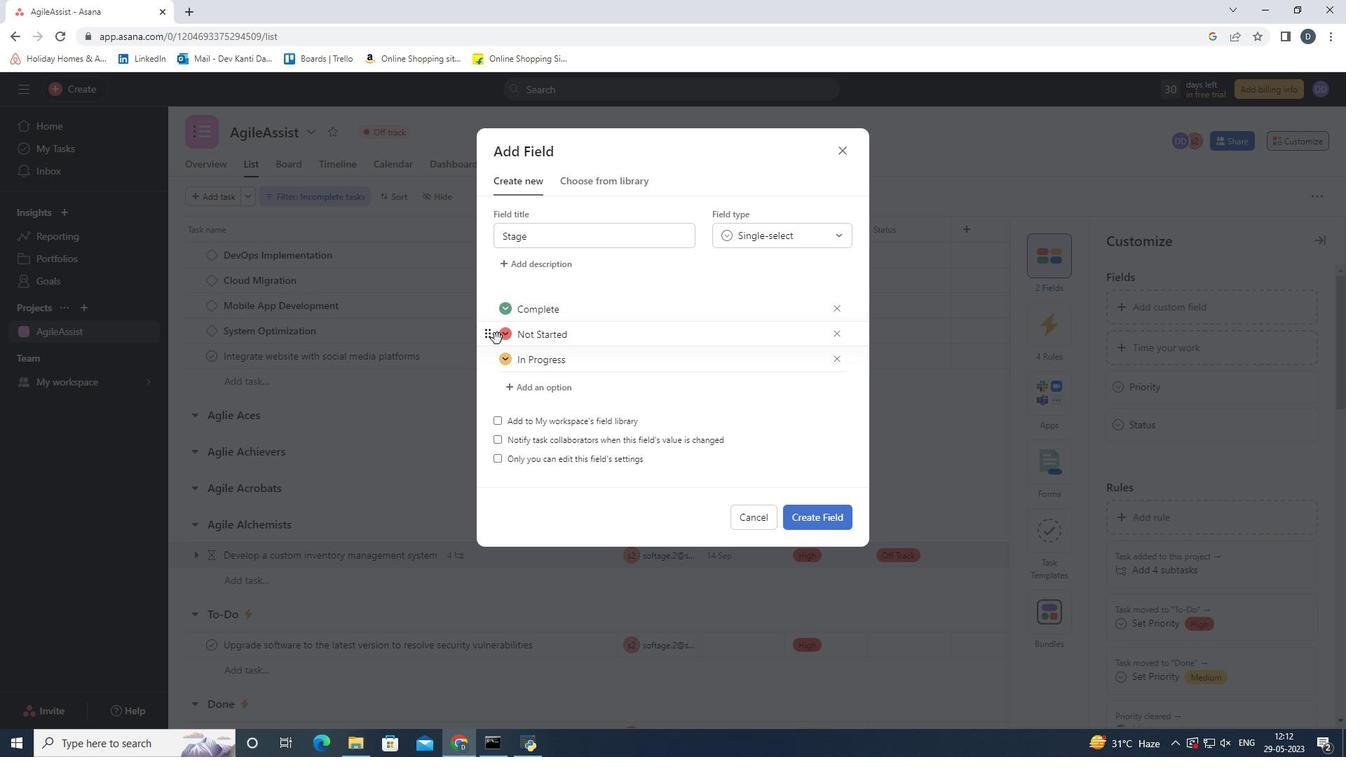
Action: Mouse pressed left at (489, 336)
Screenshot: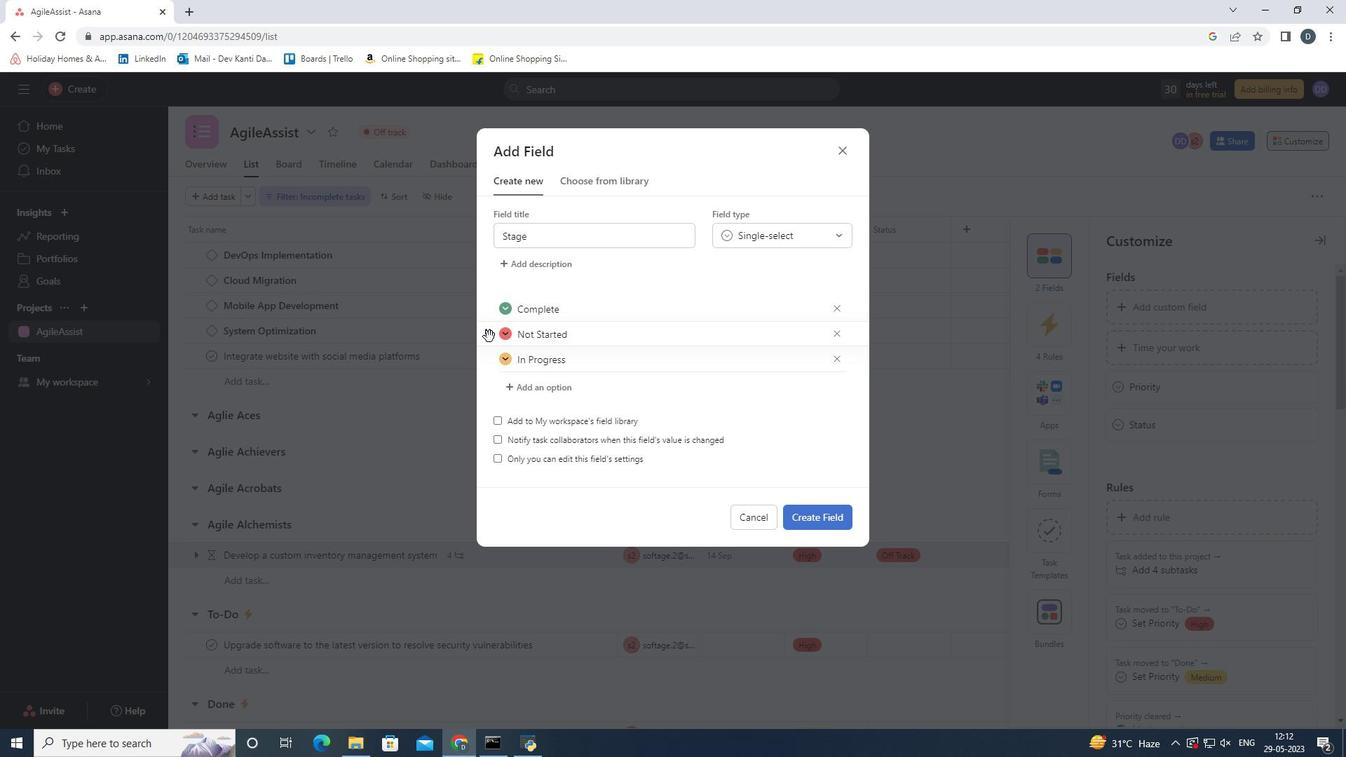 
Action: Mouse moved to (827, 515)
Screenshot: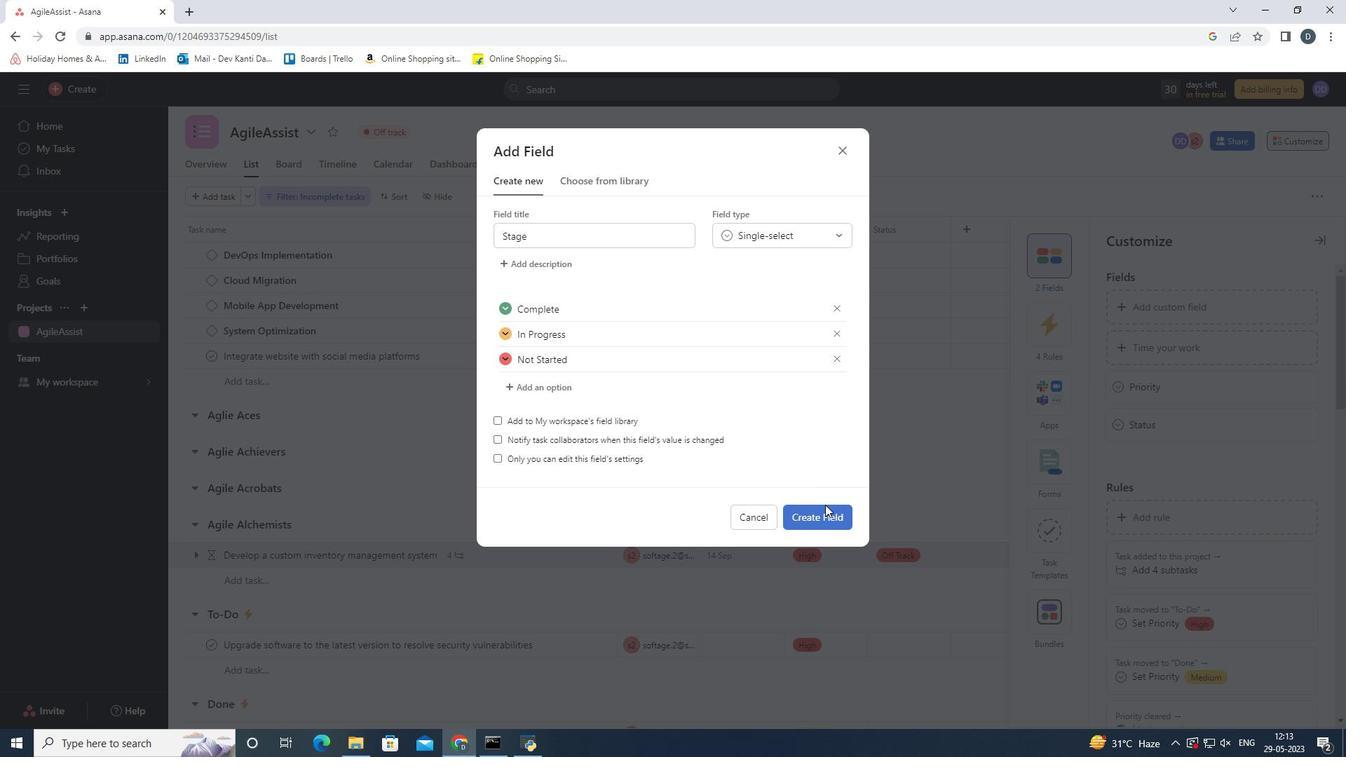 
Action: Mouse pressed left at (827, 515)
Screenshot: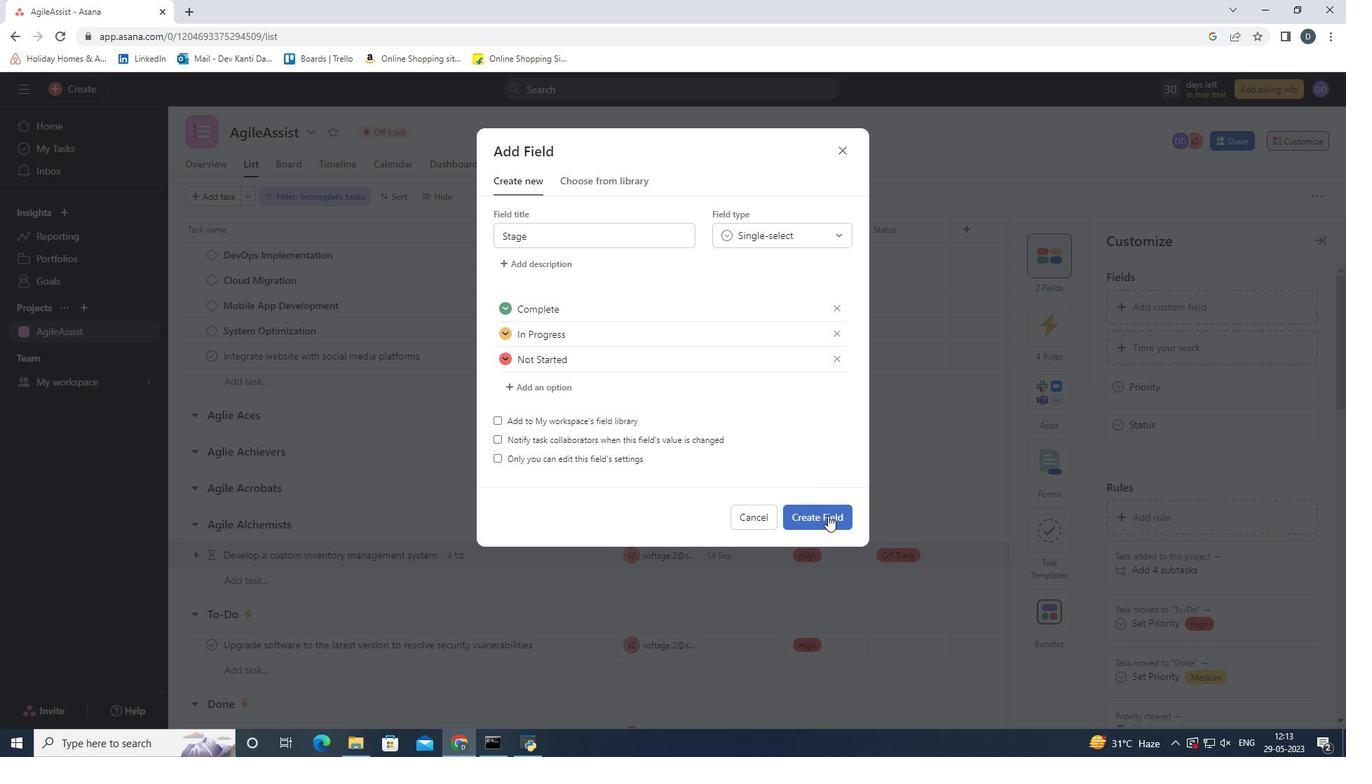 
Action: Mouse moved to (968, 440)
Screenshot: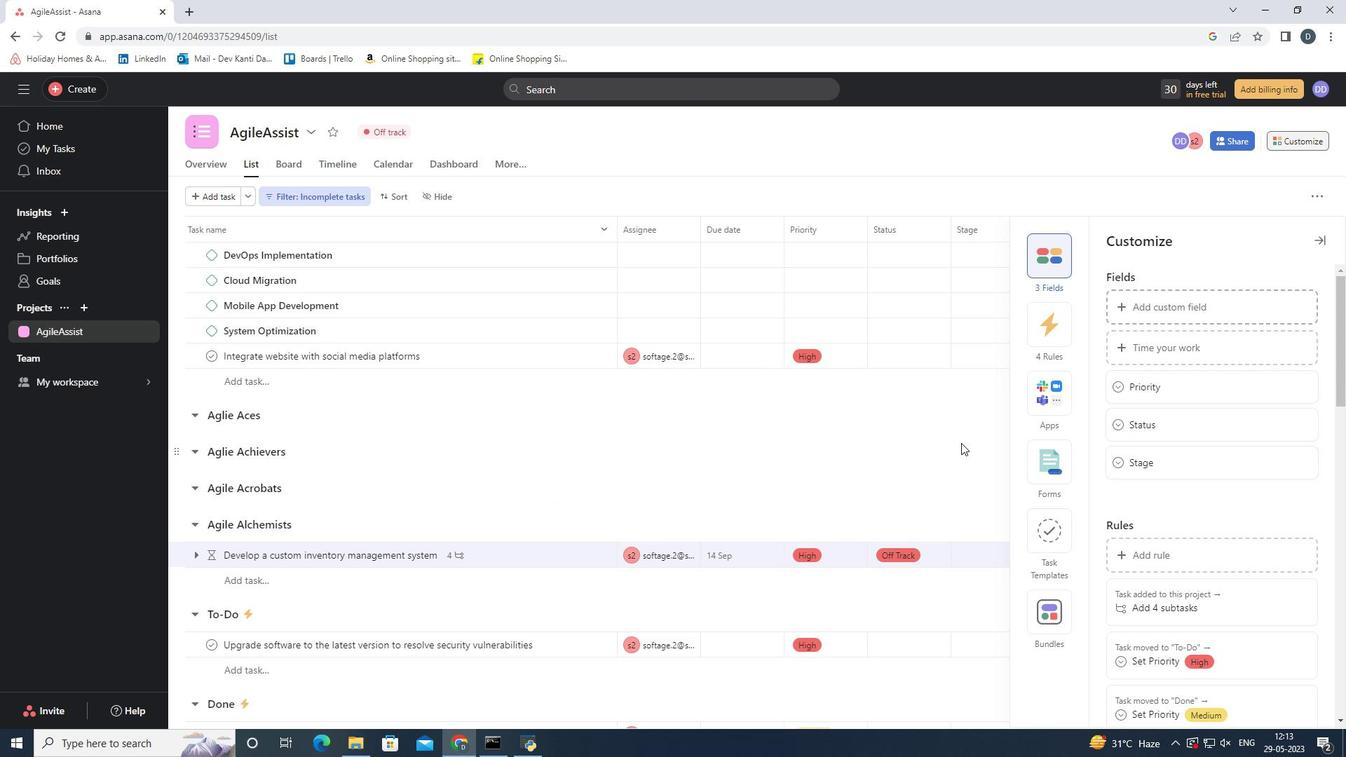 
Action: Mouse pressed left at (968, 440)
Screenshot: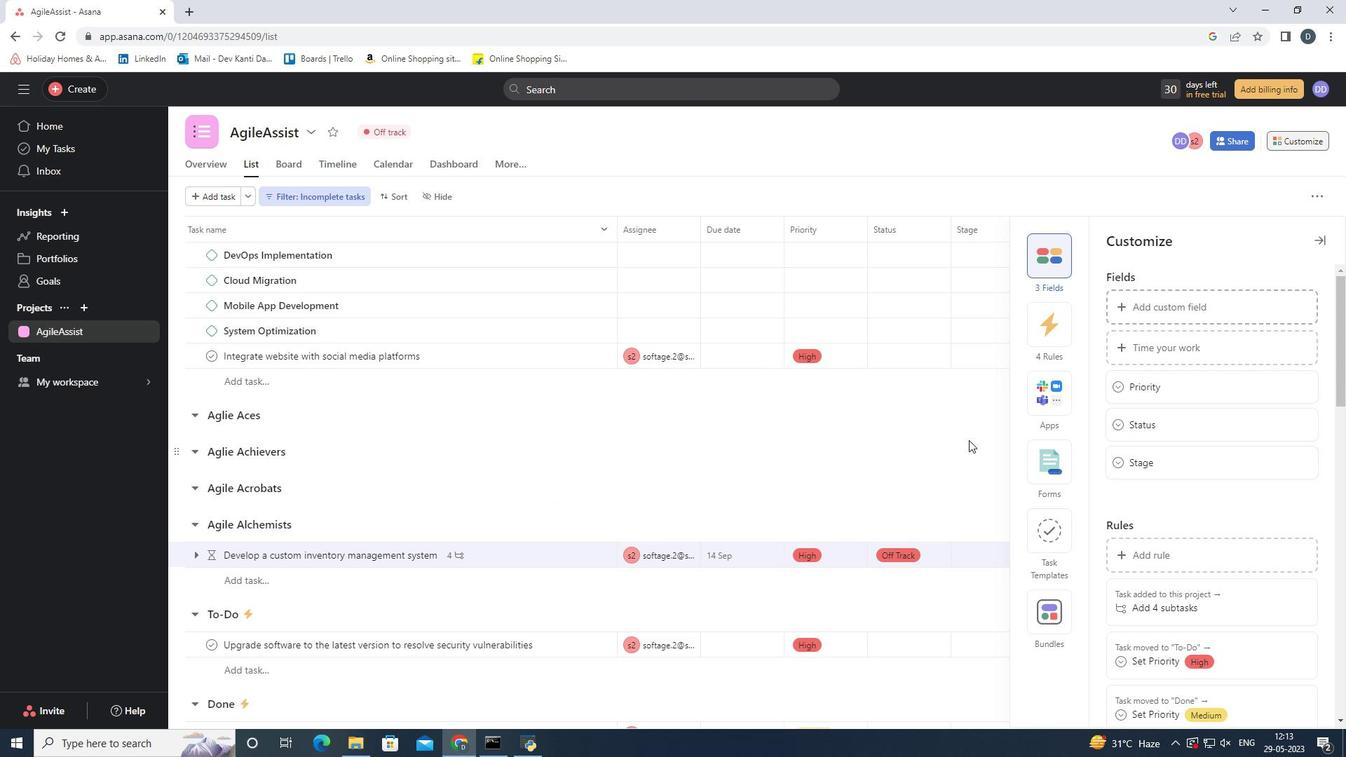 
